 Task: Create a due date automation trigger when advanced on, 2 working days before a card is due add dates due in between 1 and 5 working days at 11:00 AM.
Action: Mouse moved to (1080, 315)
Screenshot: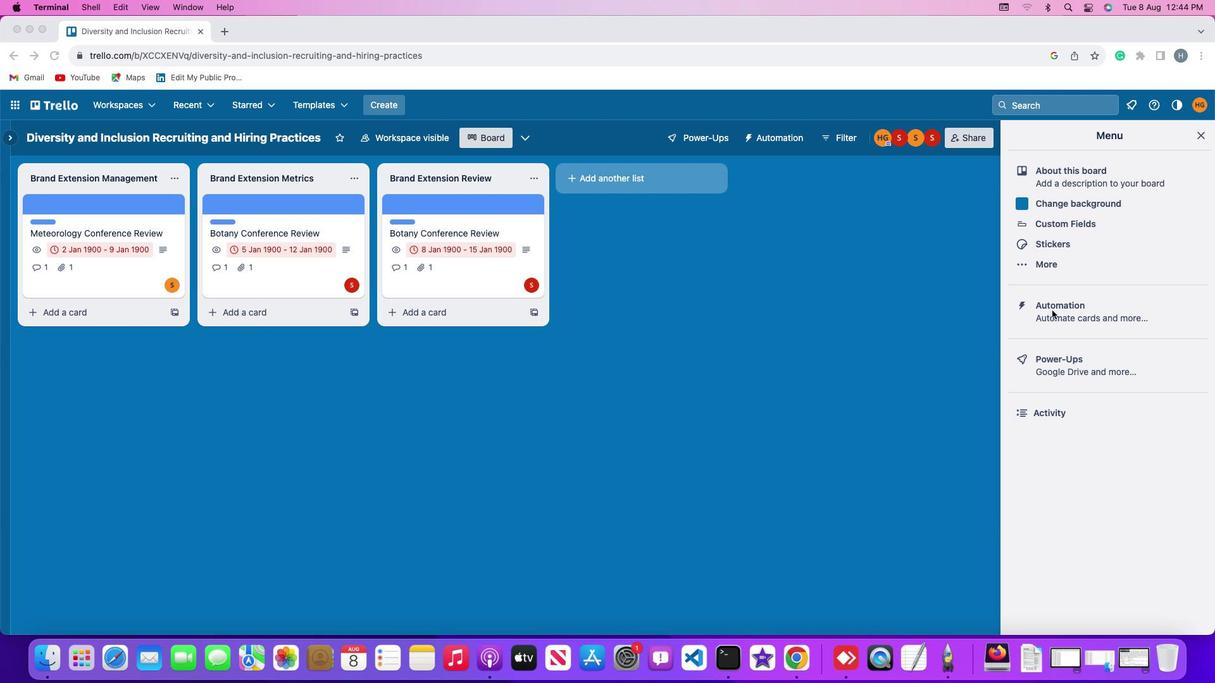 
Action: Mouse pressed left at (1080, 315)
Screenshot: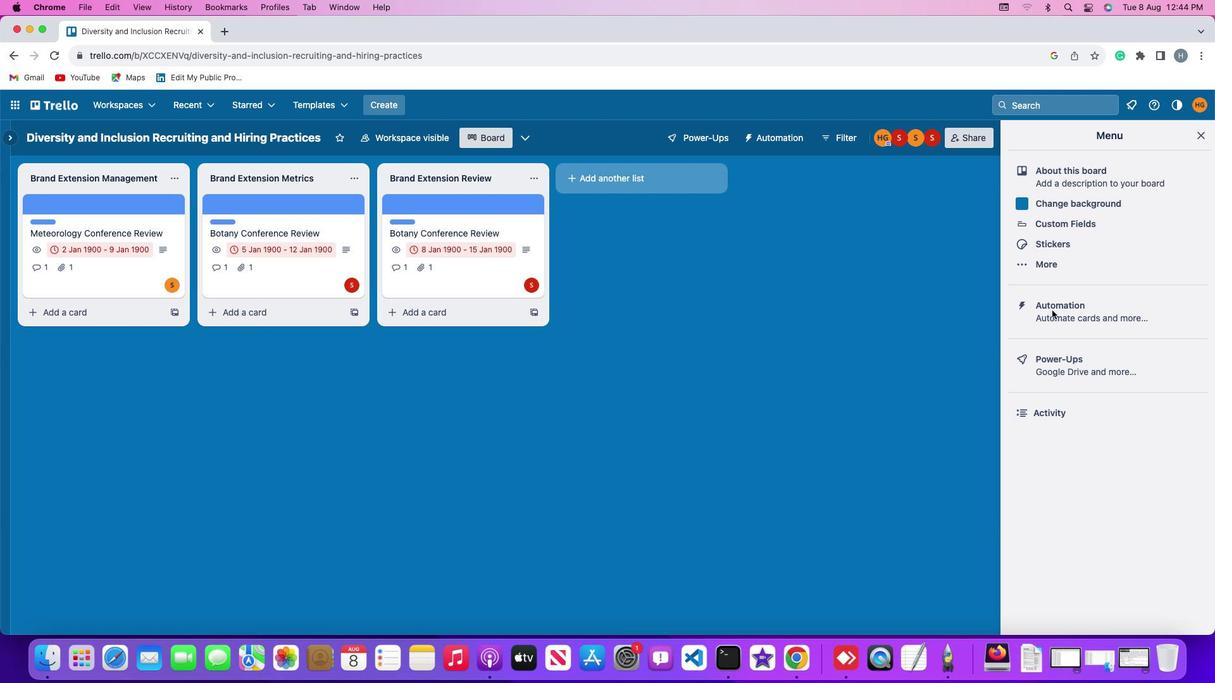 
Action: Mouse pressed left at (1080, 315)
Screenshot: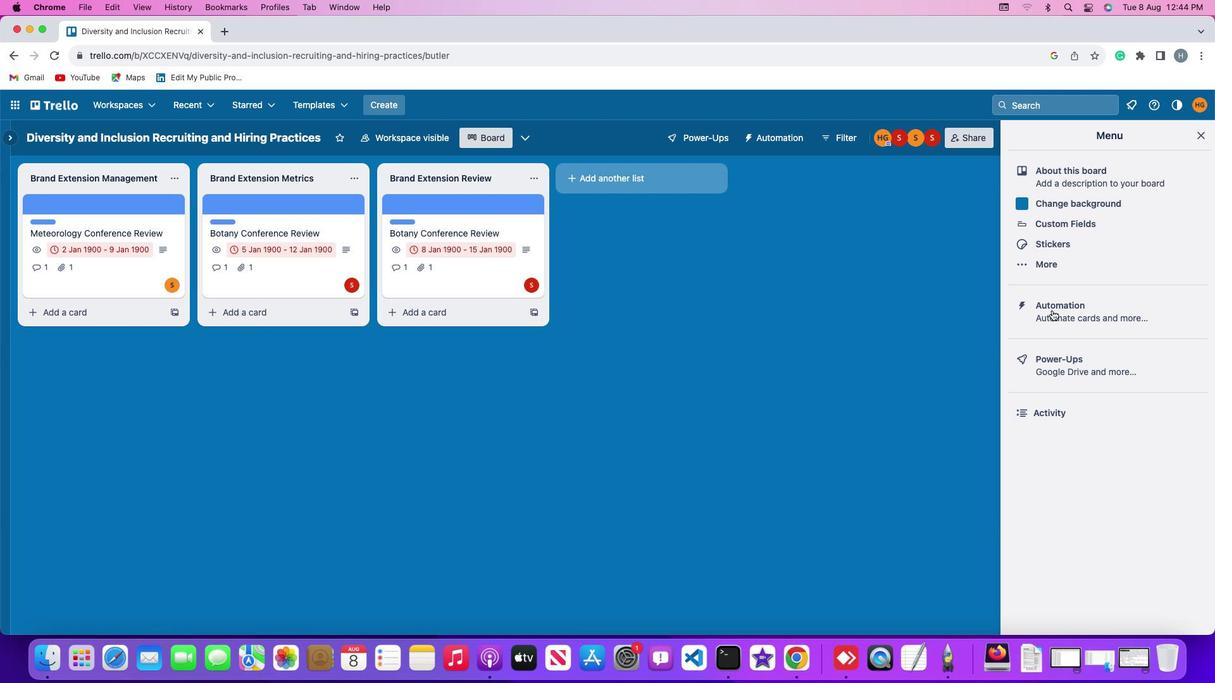 
Action: Mouse moved to (100, 303)
Screenshot: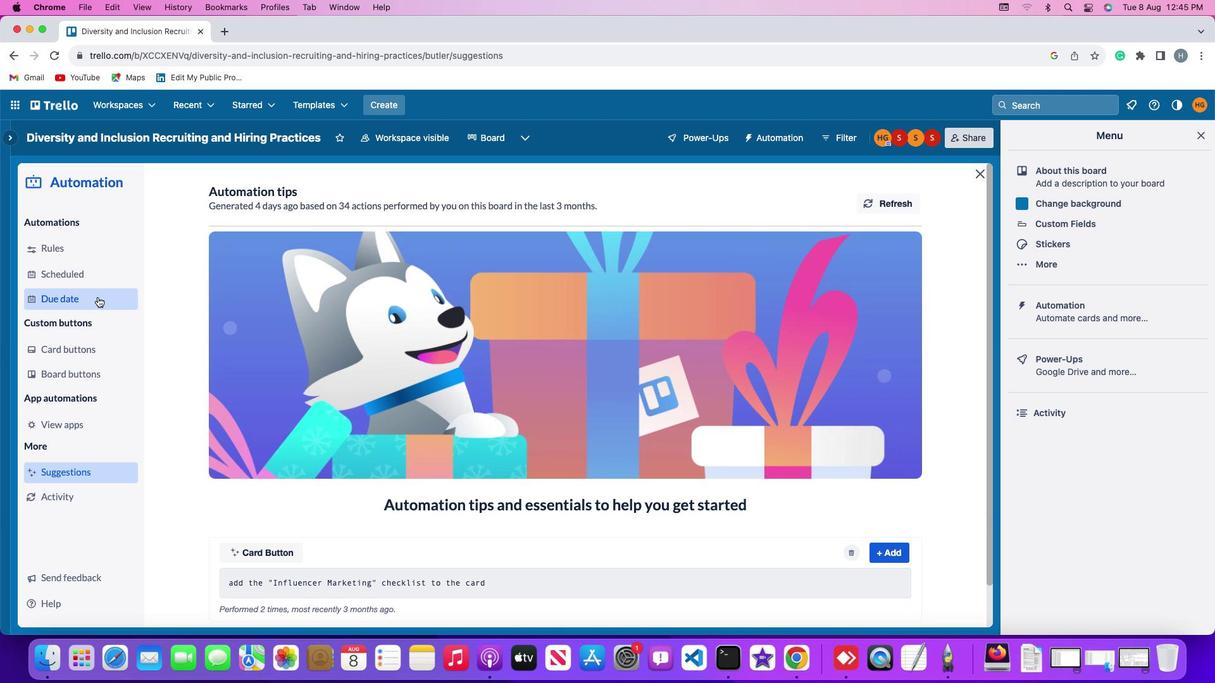 
Action: Mouse pressed left at (100, 303)
Screenshot: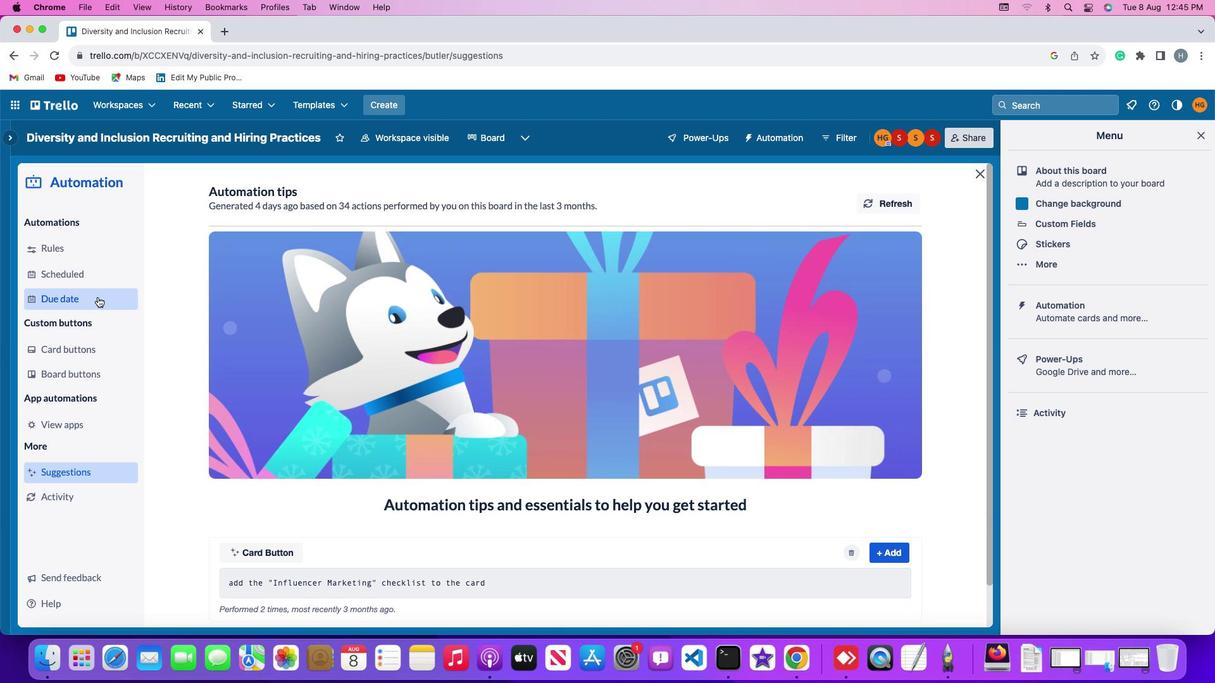 
Action: Mouse moved to (874, 205)
Screenshot: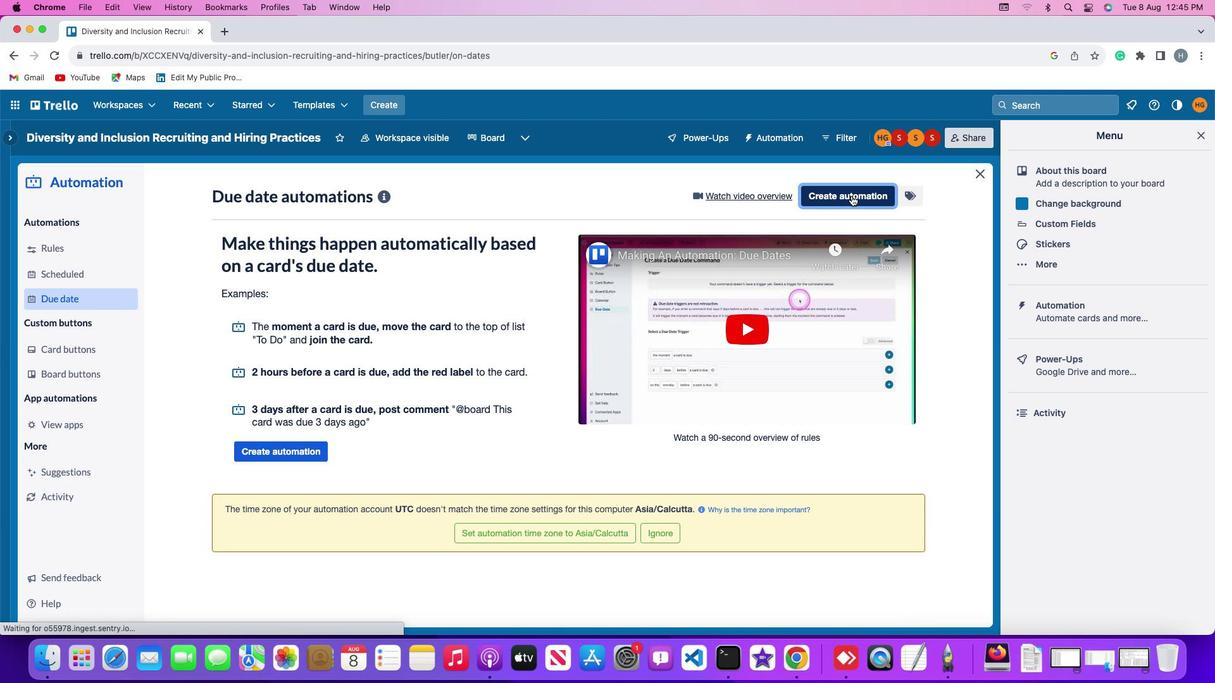 
Action: Mouse pressed left at (874, 205)
Screenshot: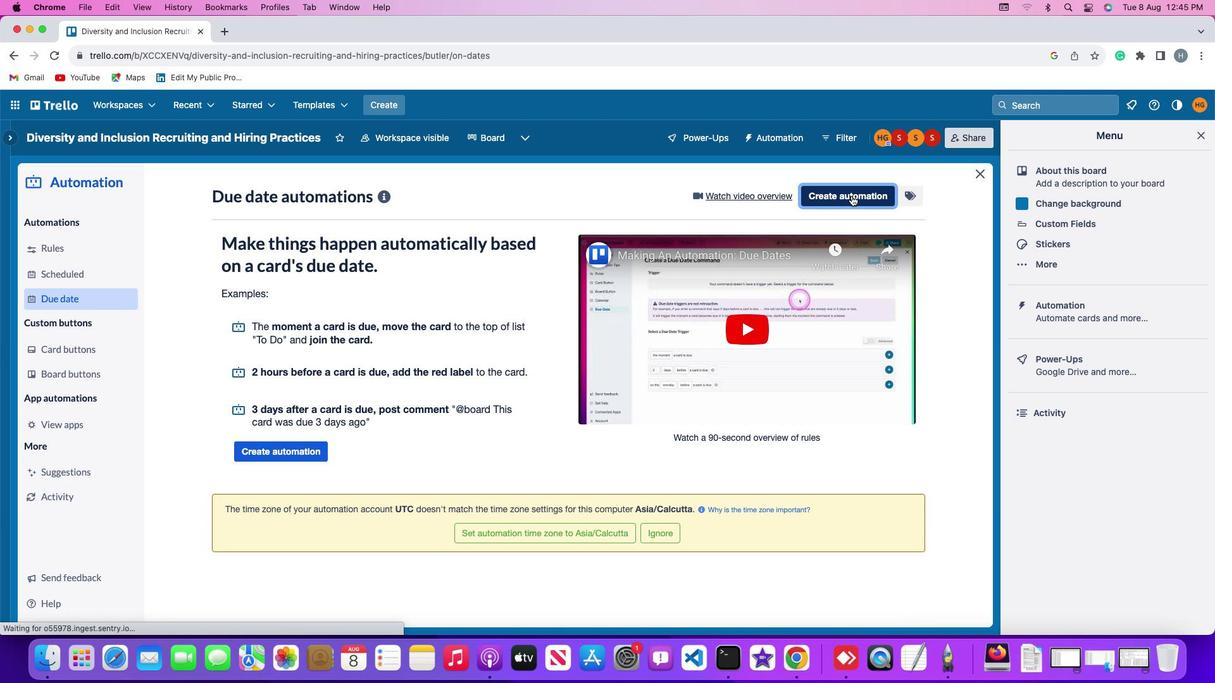 
Action: Mouse moved to (308, 321)
Screenshot: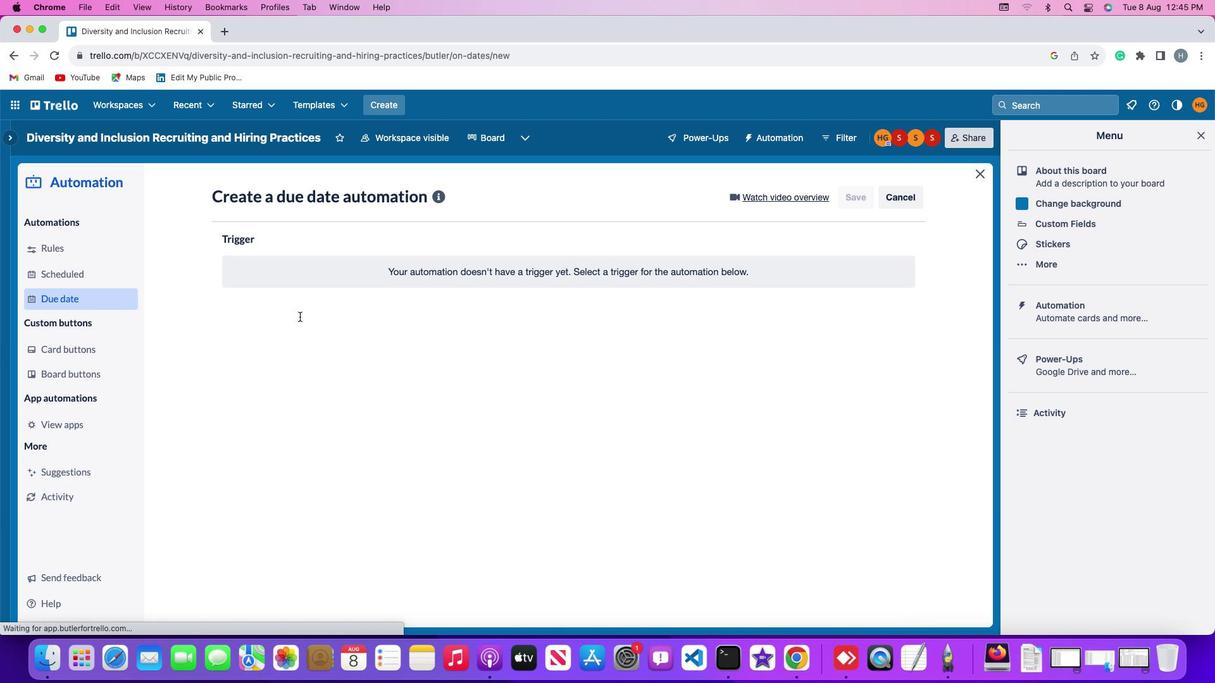 
Action: Mouse pressed left at (308, 321)
Screenshot: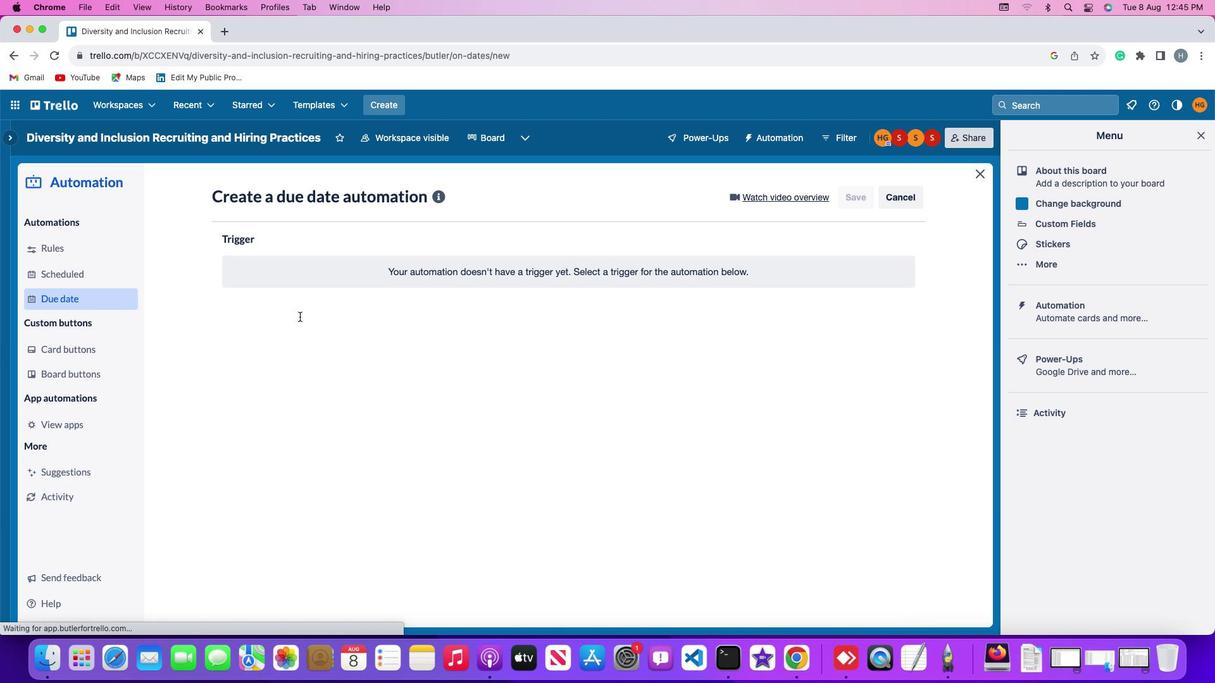 
Action: Mouse moved to (254, 504)
Screenshot: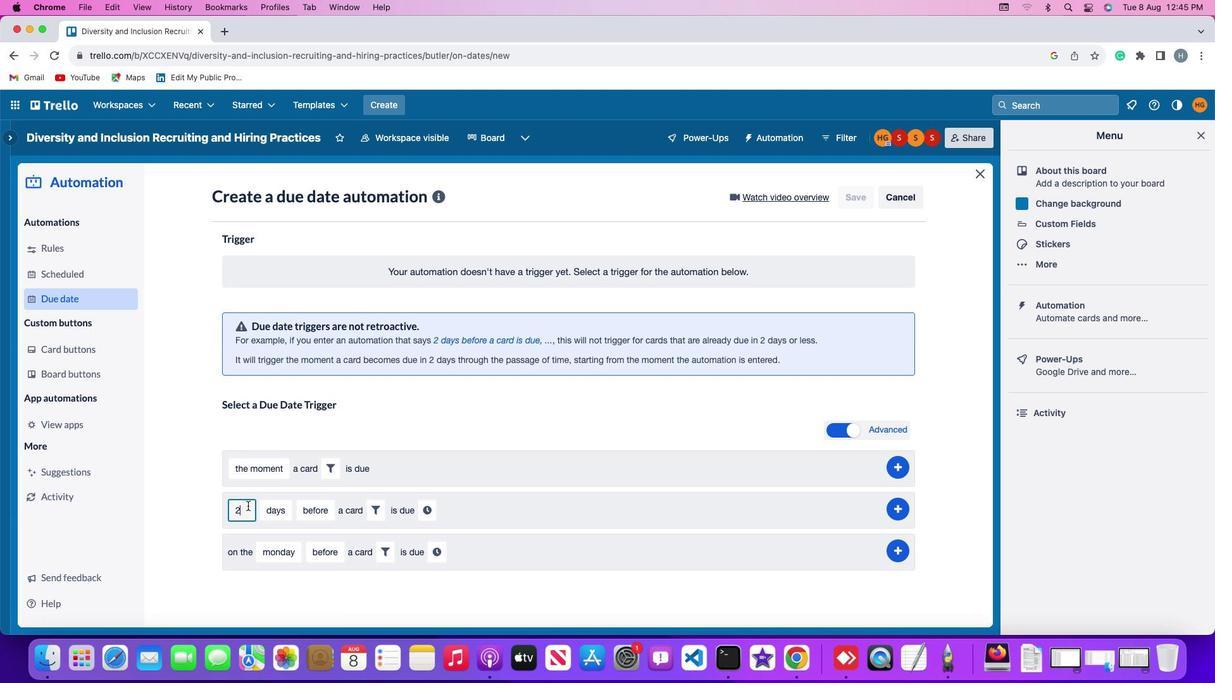
Action: Mouse pressed left at (254, 504)
Screenshot: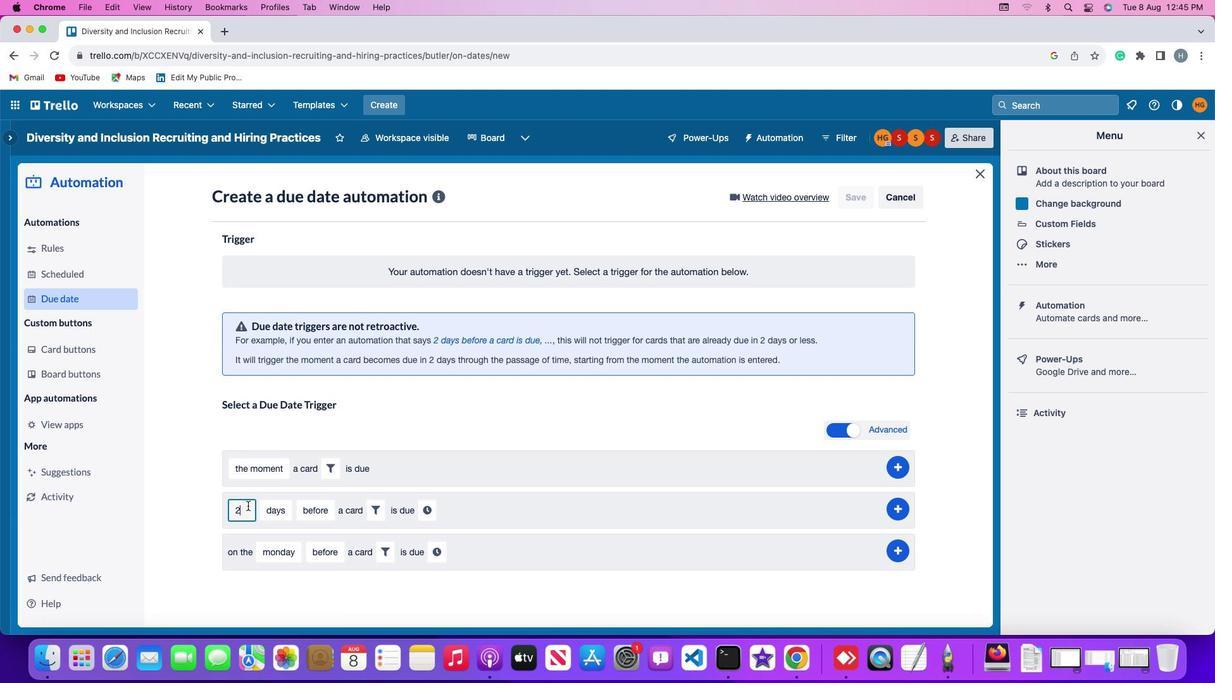 
Action: Mouse moved to (255, 503)
Screenshot: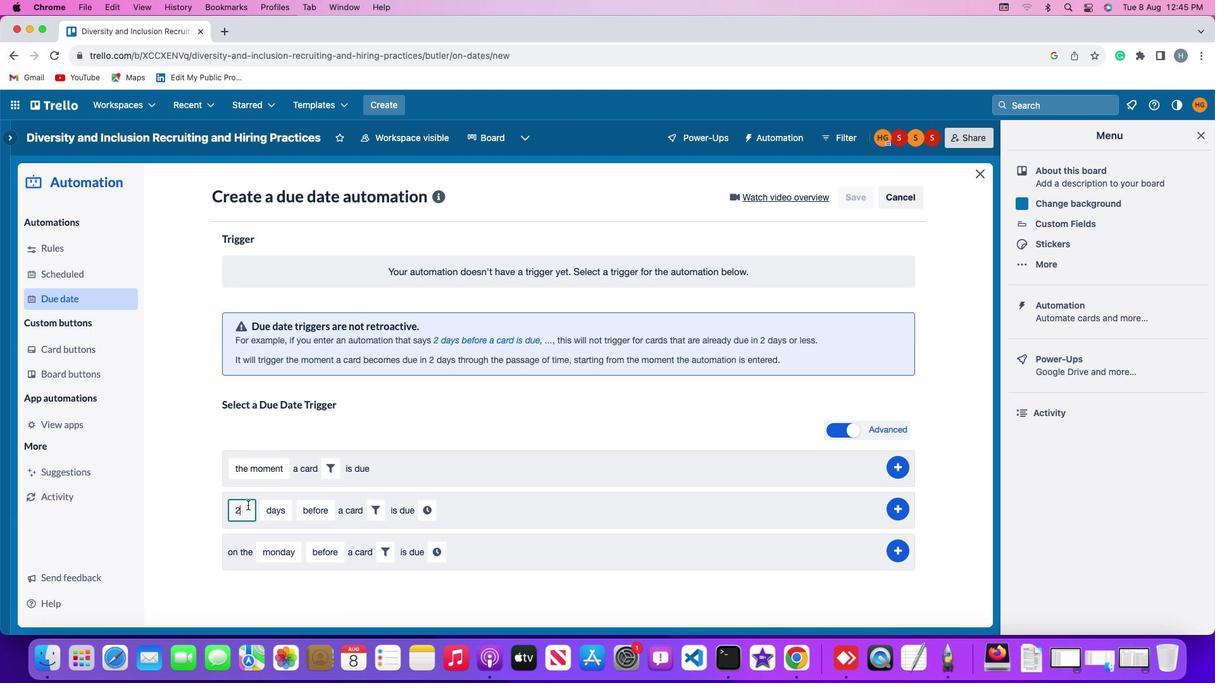 
Action: Key pressed Key.backspace'2'
Screenshot: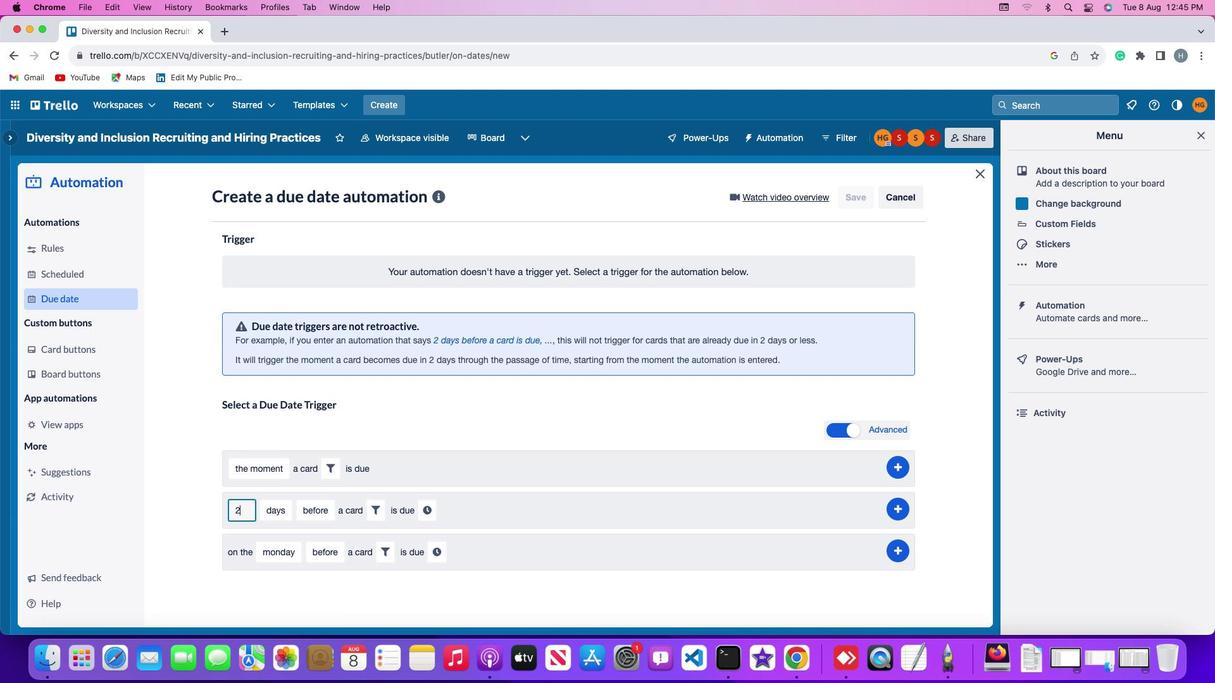 
Action: Mouse moved to (276, 509)
Screenshot: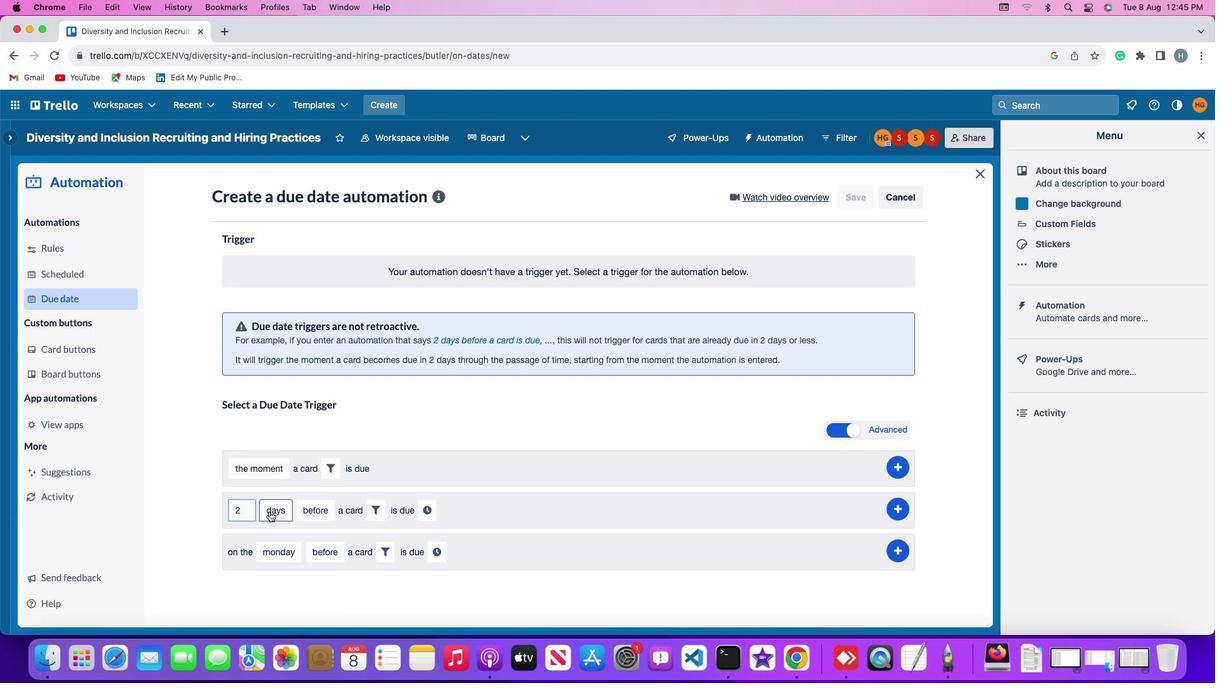
Action: Mouse pressed left at (276, 509)
Screenshot: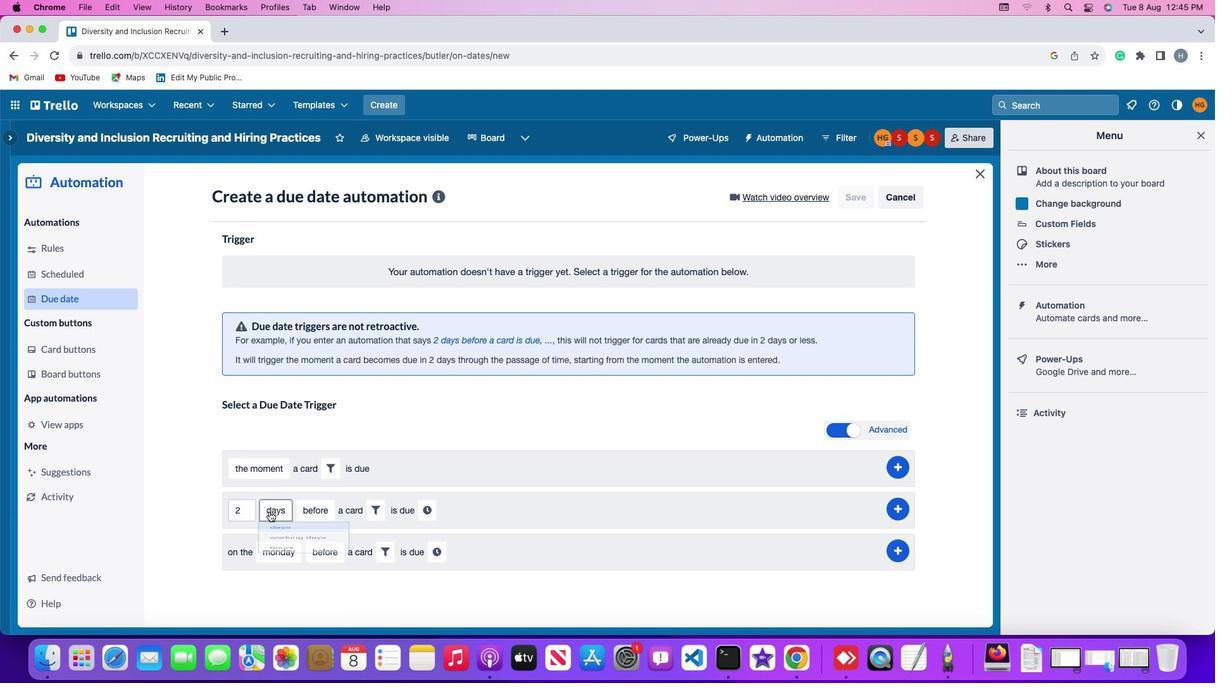 
Action: Mouse moved to (298, 559)
Screenshot: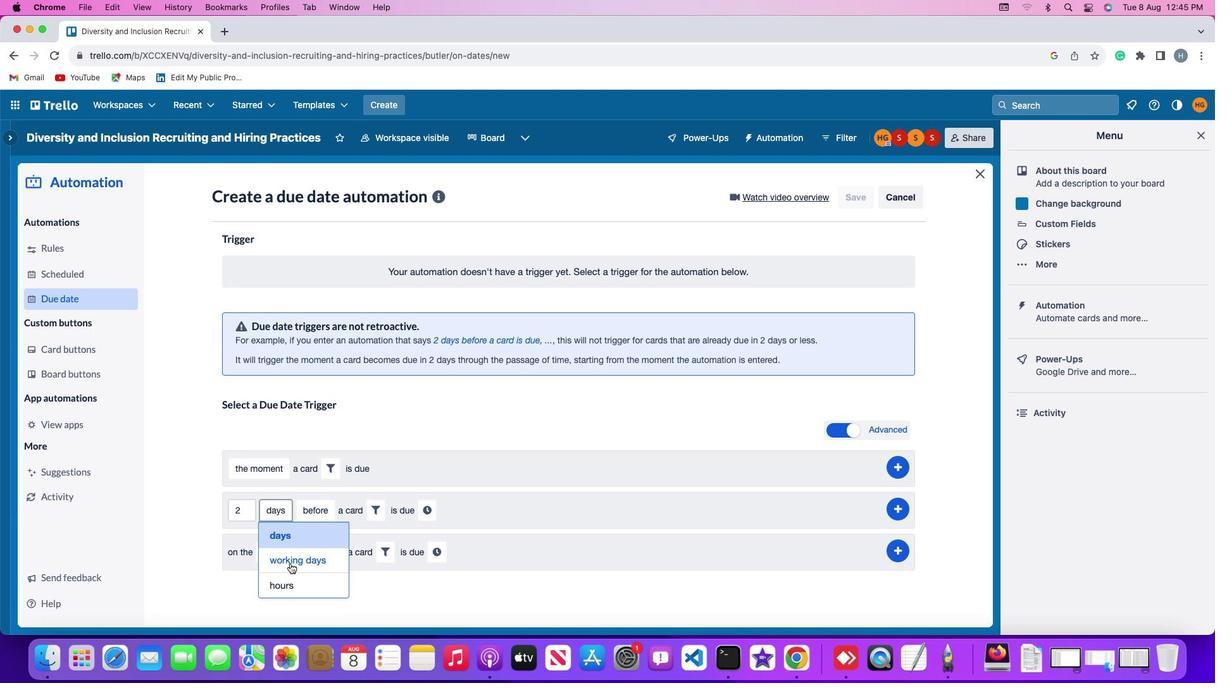 
Action: Mouse pressed left at (298, 559)
Screenshot: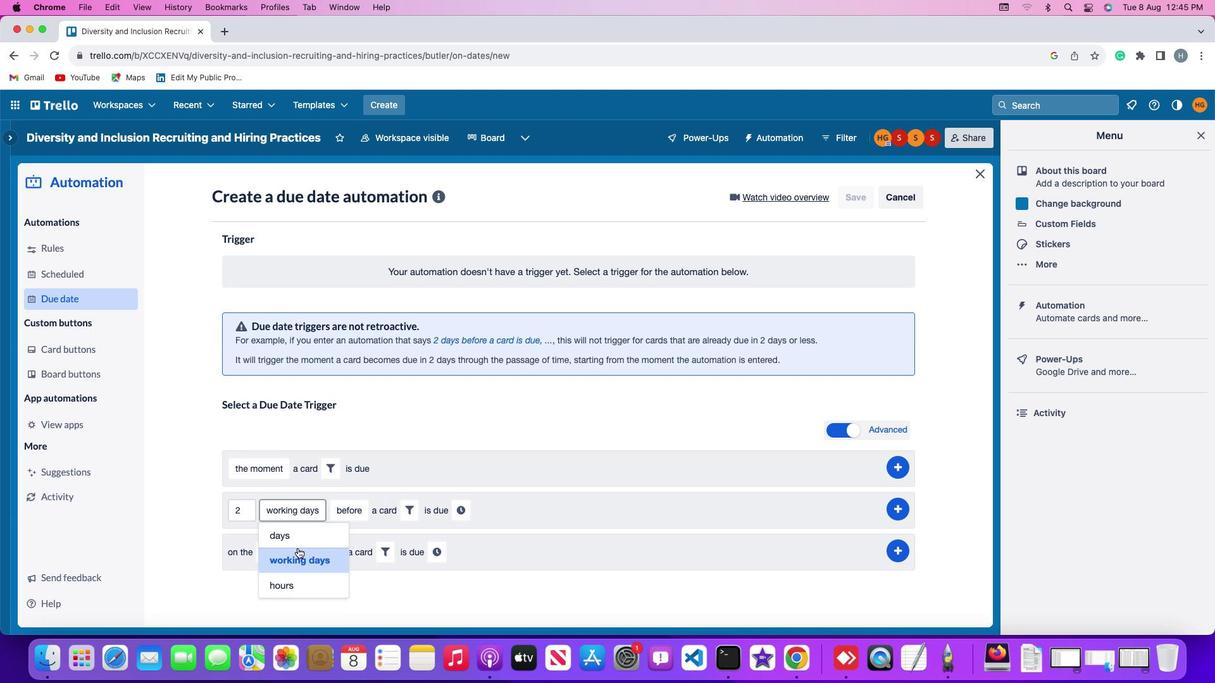 
Action: Mouse moved to (352, 509)
Screenshot: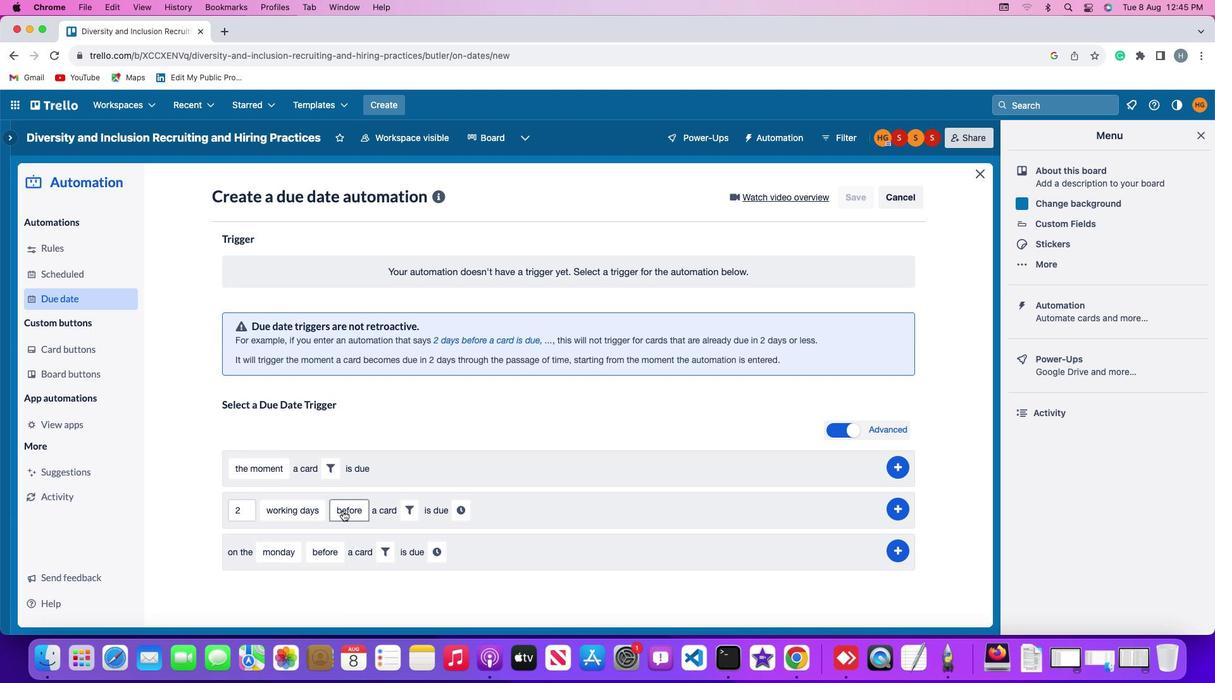 
Action: Mouse pressed left at (352, 509)
Screenshot: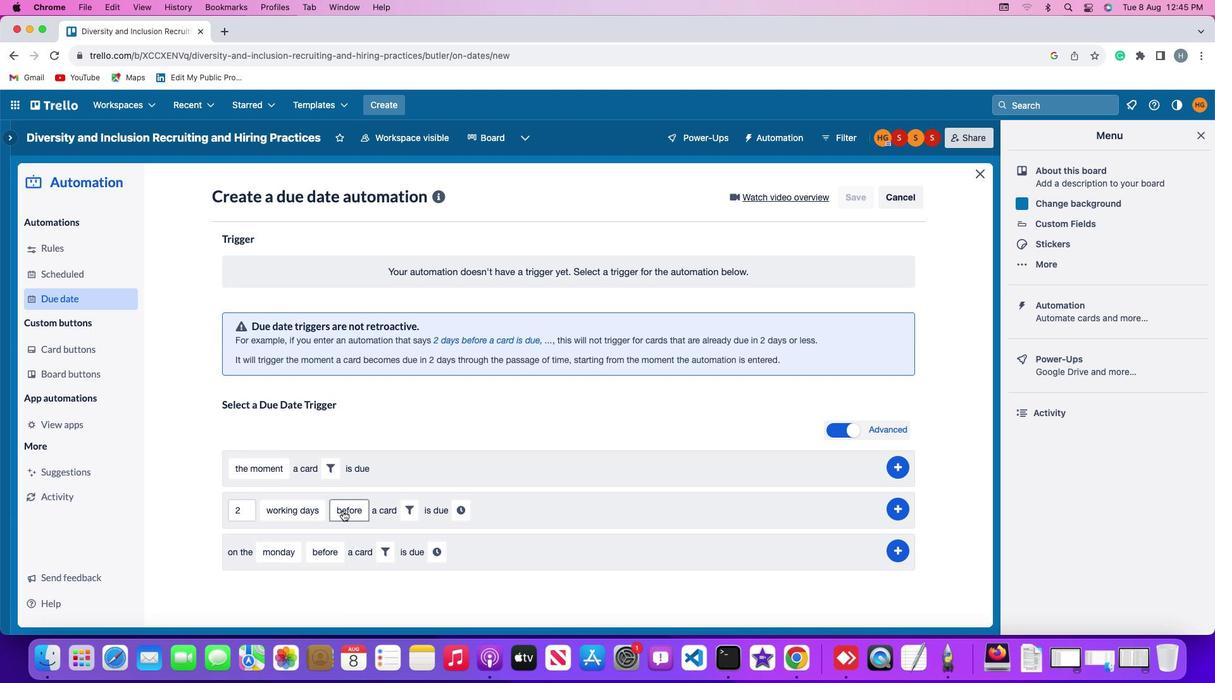 
Action: Mouse moved to (366, 532)
Screenshot: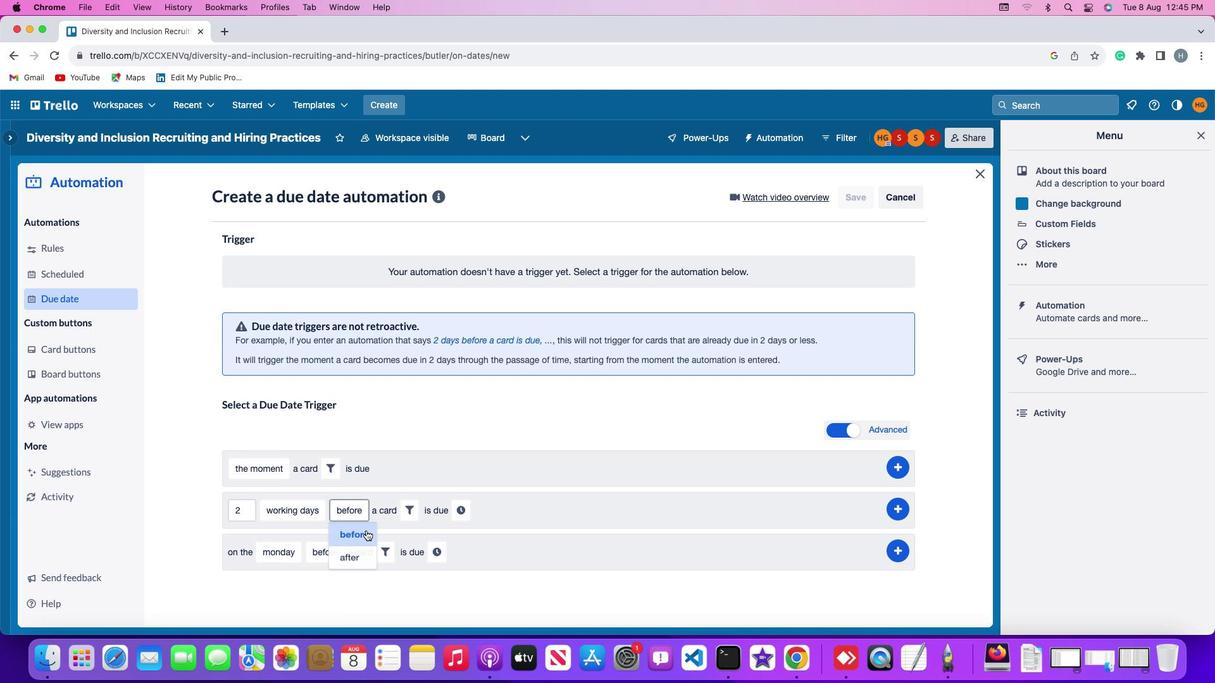 
Action: Mouse pressed left at (366, 532)
Screenshot: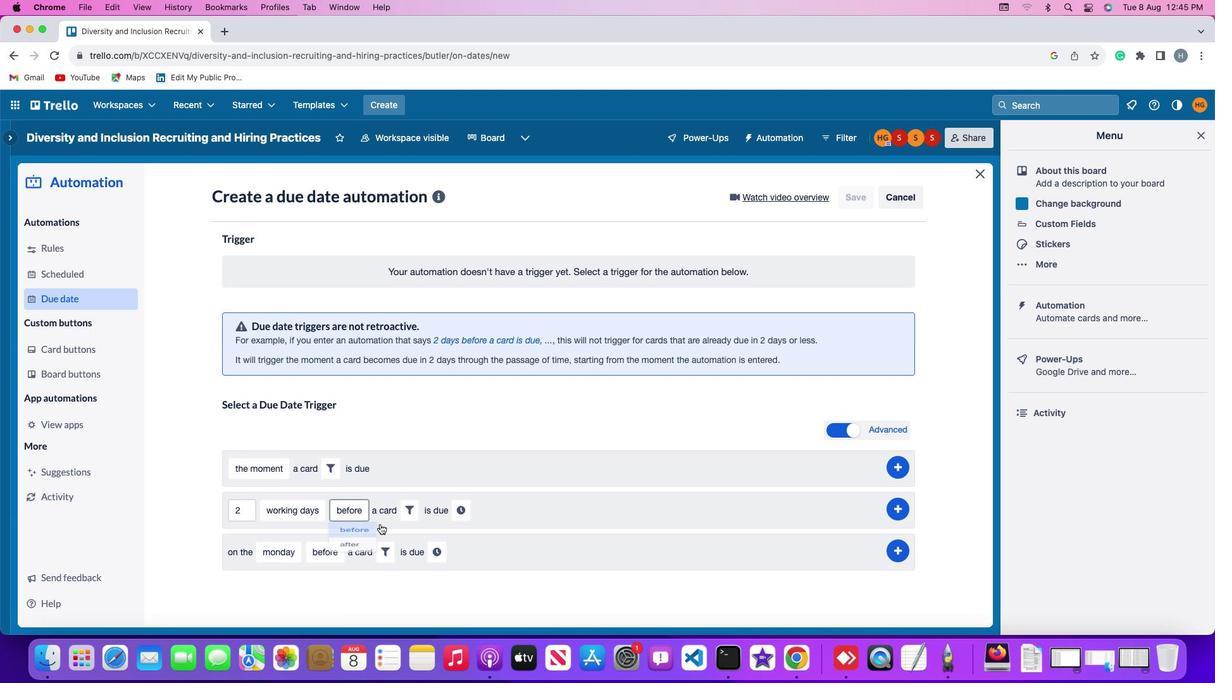 
Action: Mouse moved to (428, 509)
Screenshot: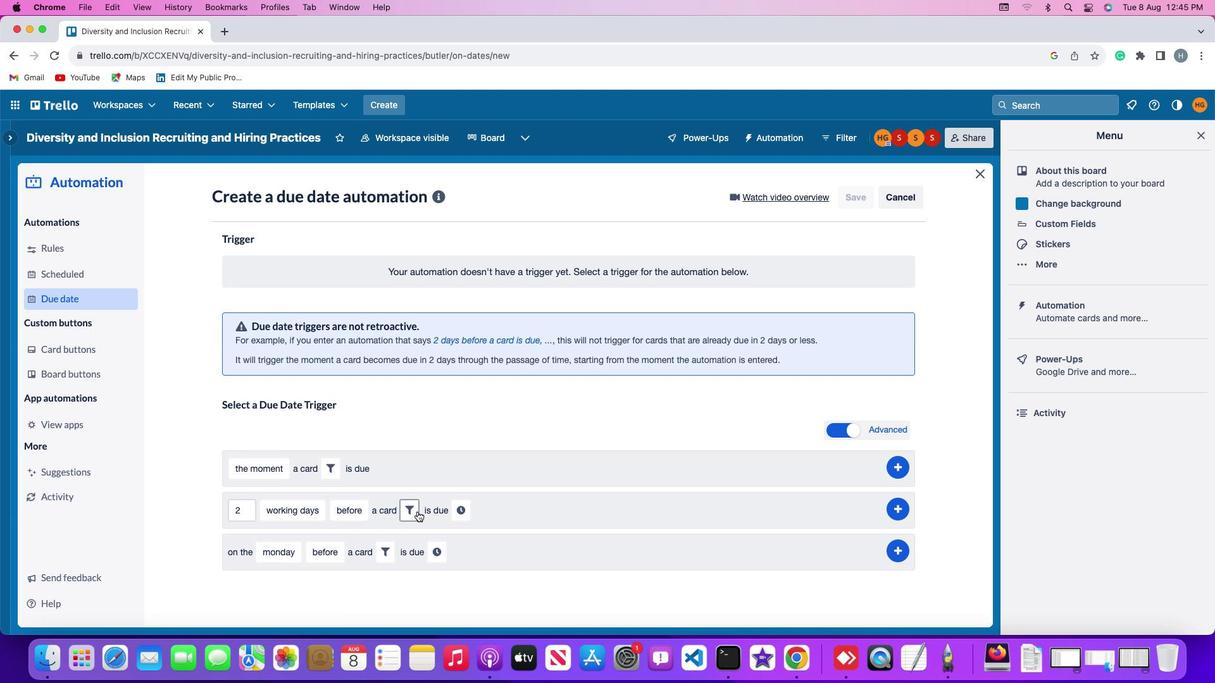 
Action: Mouse pressed left at (428, 509)
Screenshot: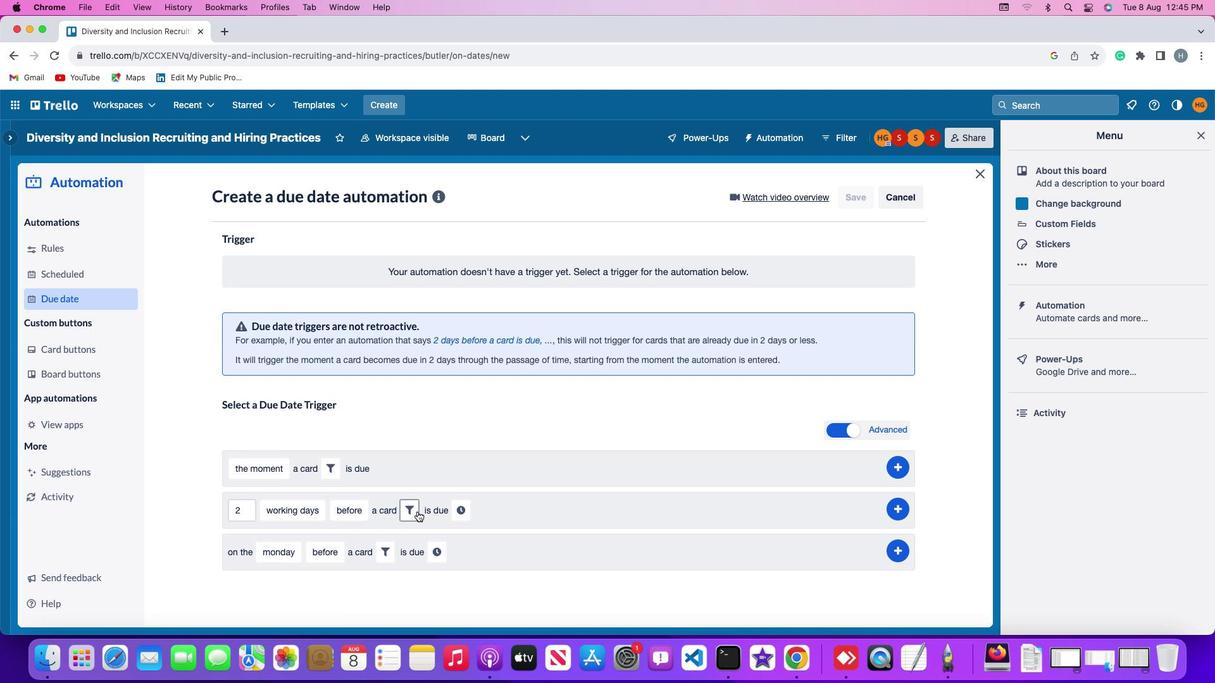 
Action: Mouse moved to (488, 546)
Screenshot: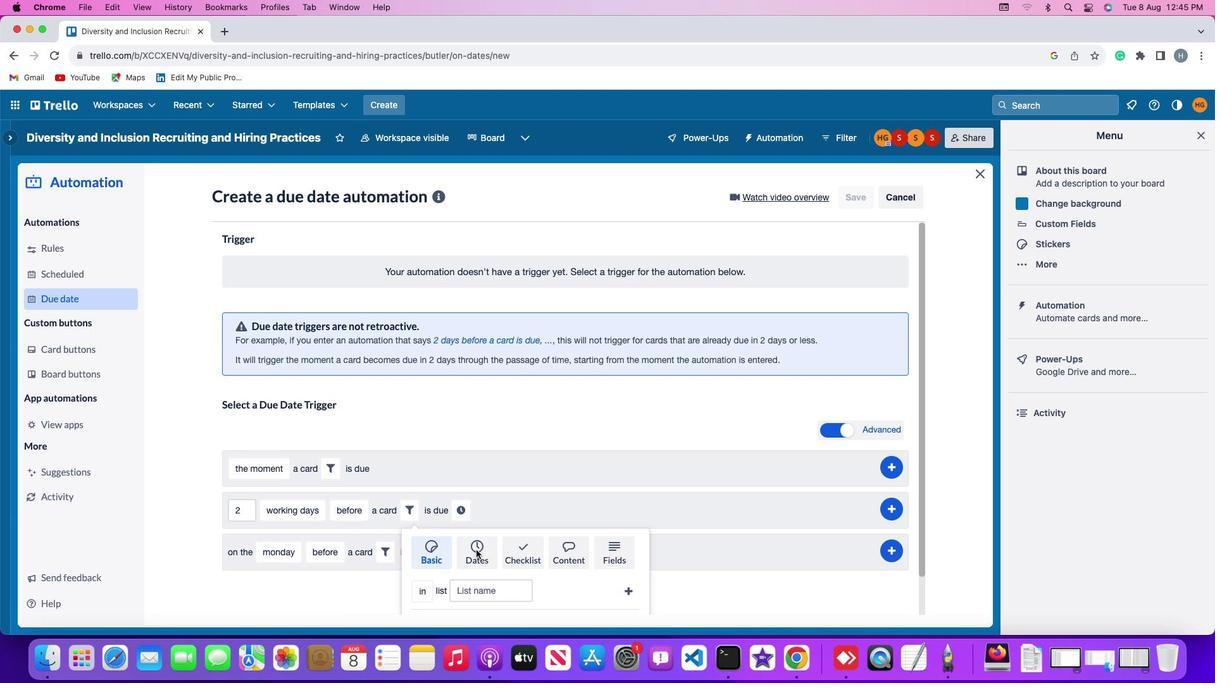 
Action: Mouse pressed left at (488, 546)
Screenshot: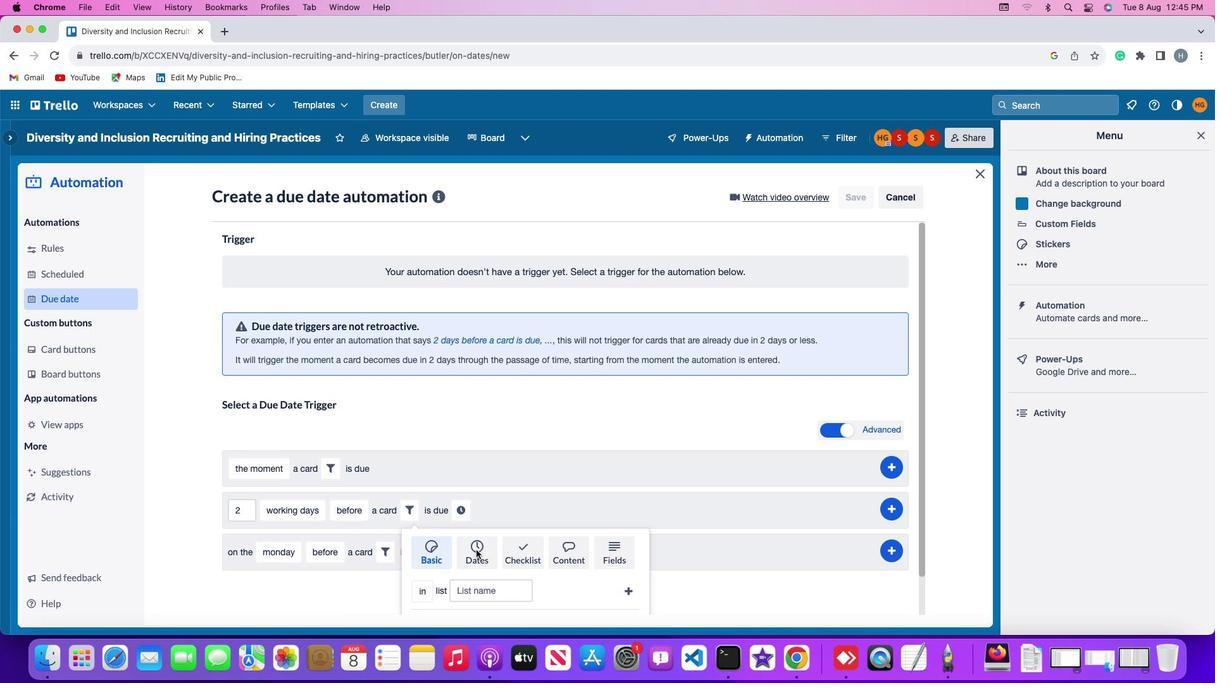 
Action: Mouse moved to (364, 571)
Screenshot: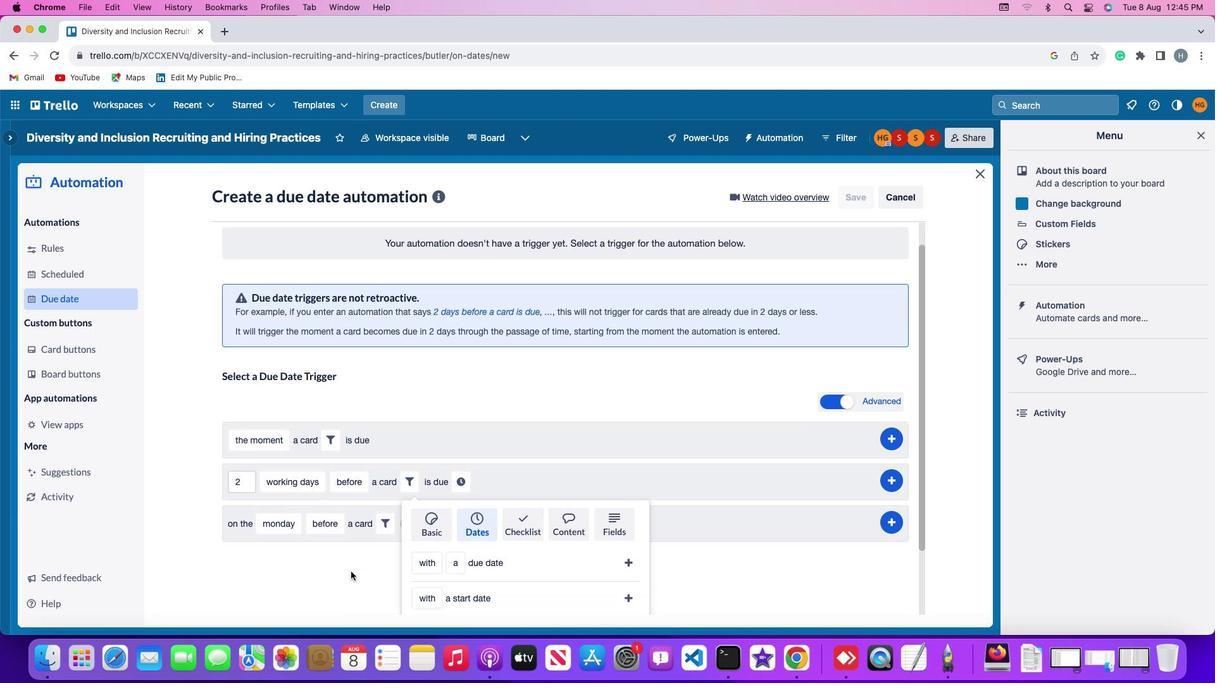 
Action: Mouse scrolled (364, 571) with delta (0, 16)
Screenshot: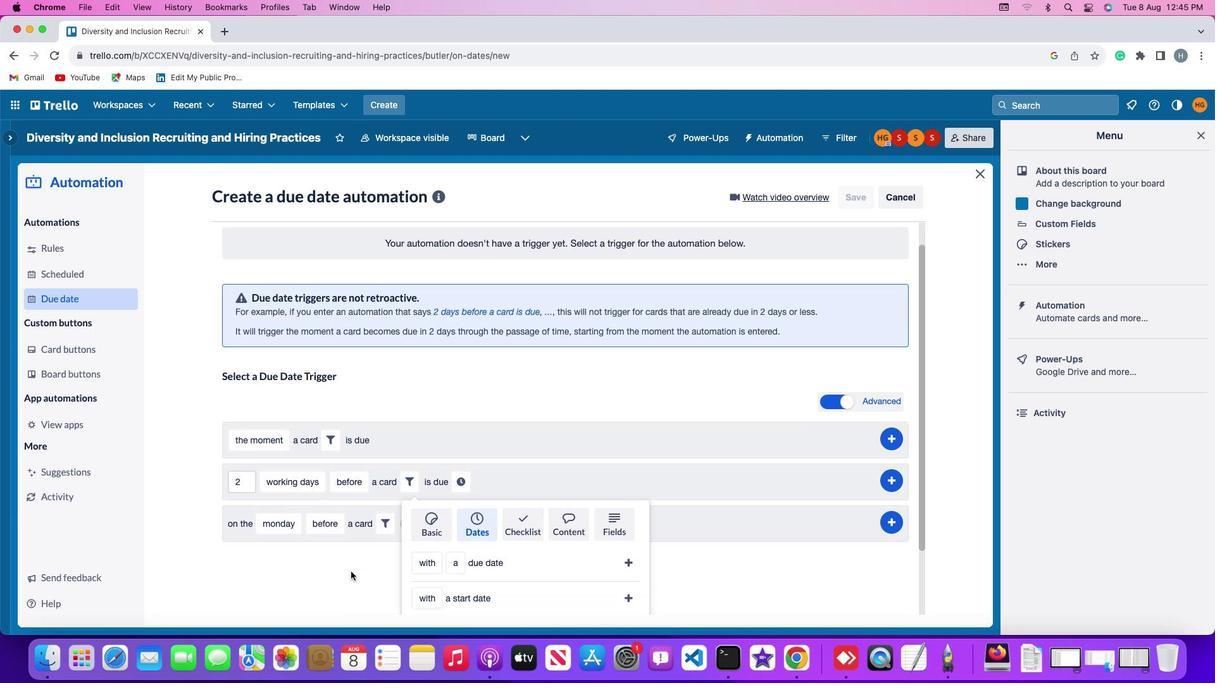 
Action: Mouse moved to (362, 568)
Screenshot: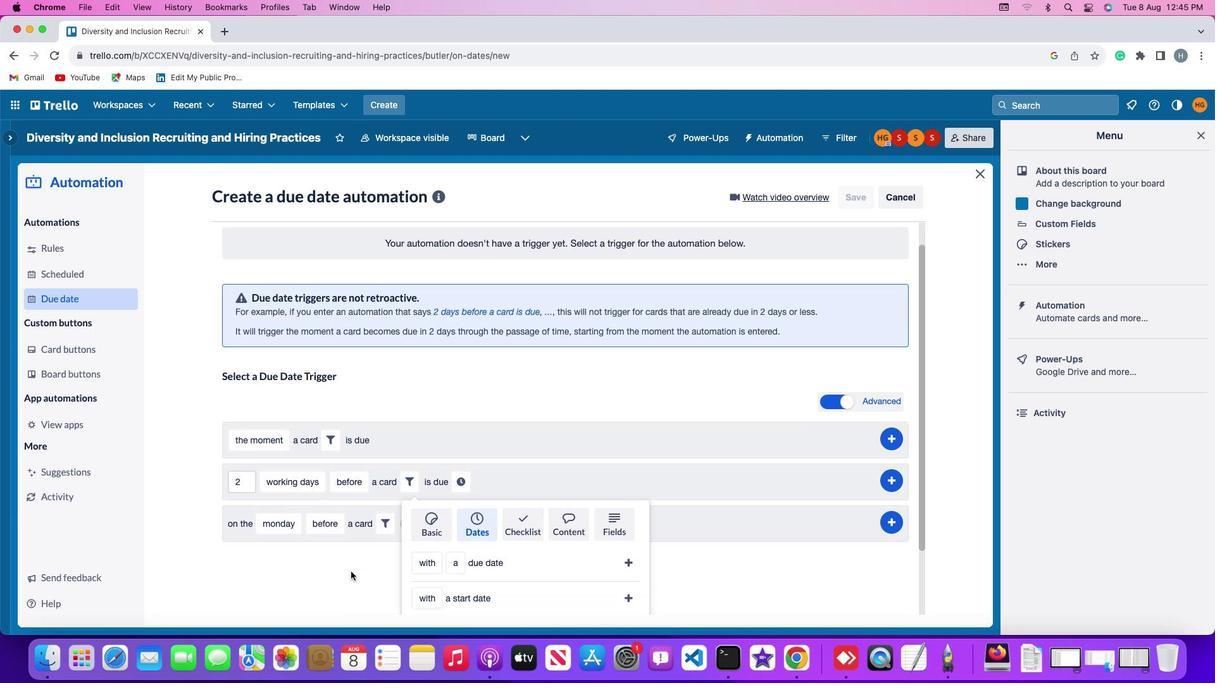
Action: Mouse scrolled (362, 568) with delta (0, 16)
Screenshot: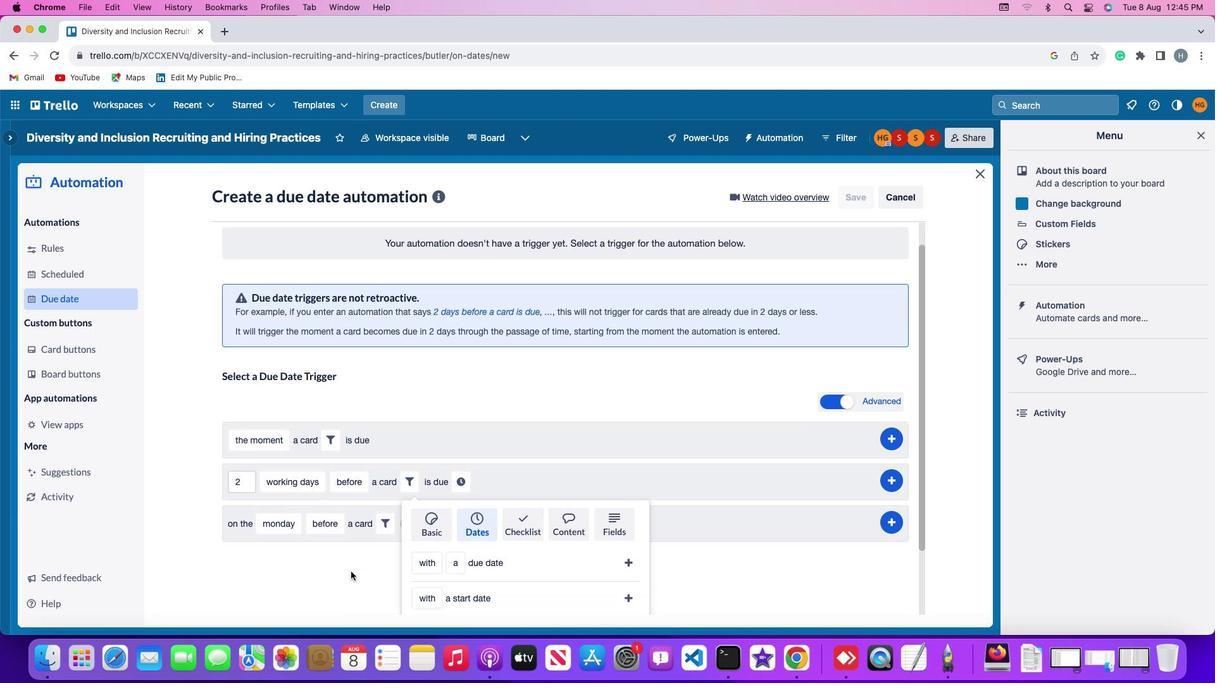 
Action: Mouse moved to (360, 566)
Screenshot: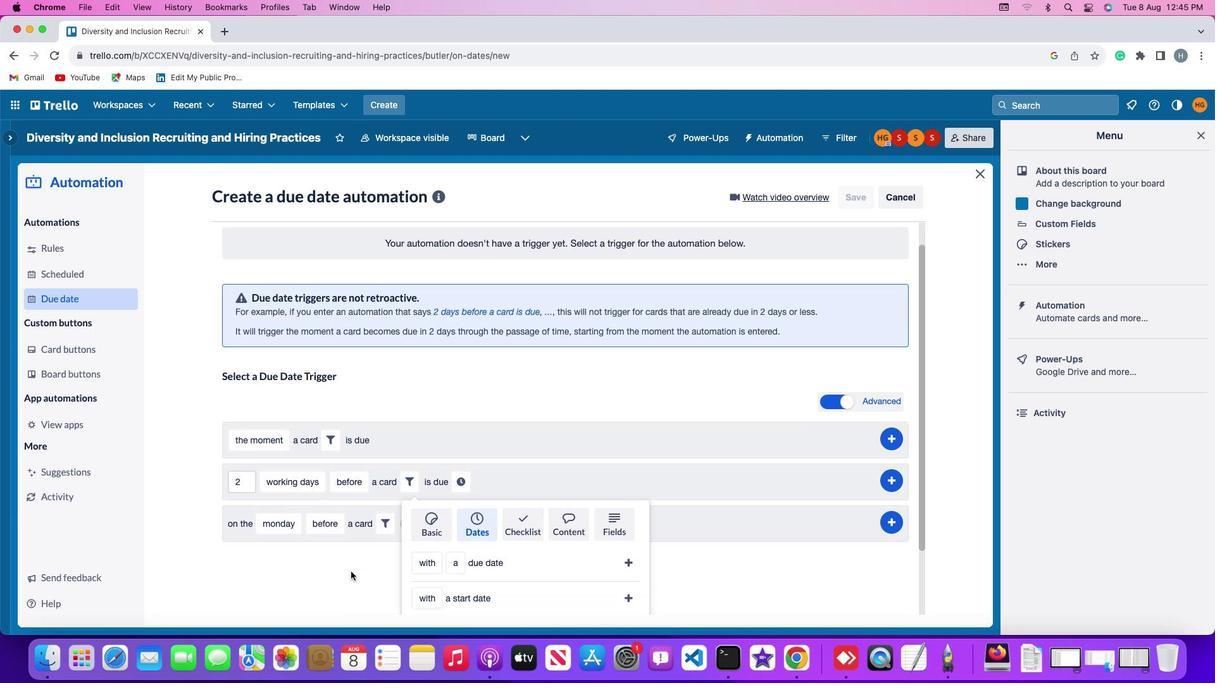 
Action: Mouse scrolled (360, 566) with delta (0, 14)
Screenshot: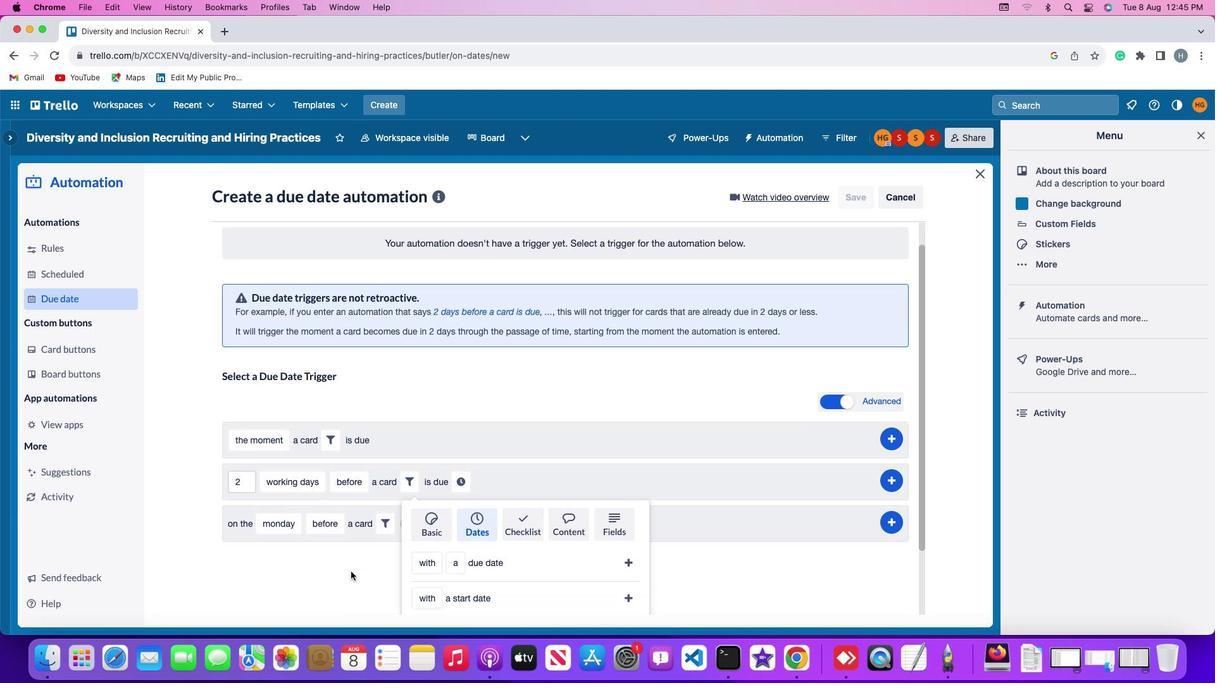 
Action: Mouse scrolled (360, 566) with delta (0, 13)
Screenshot: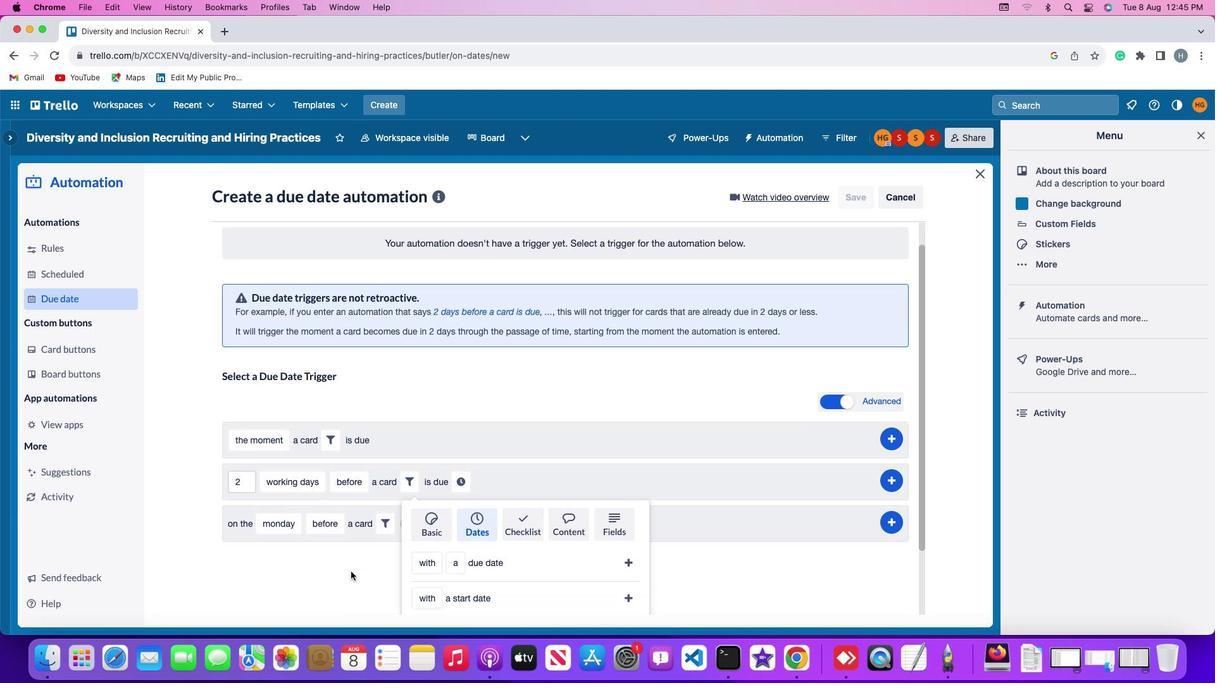 
Action: Mouse scrolled (360, 566) with delta (0, 13)
Screenshot: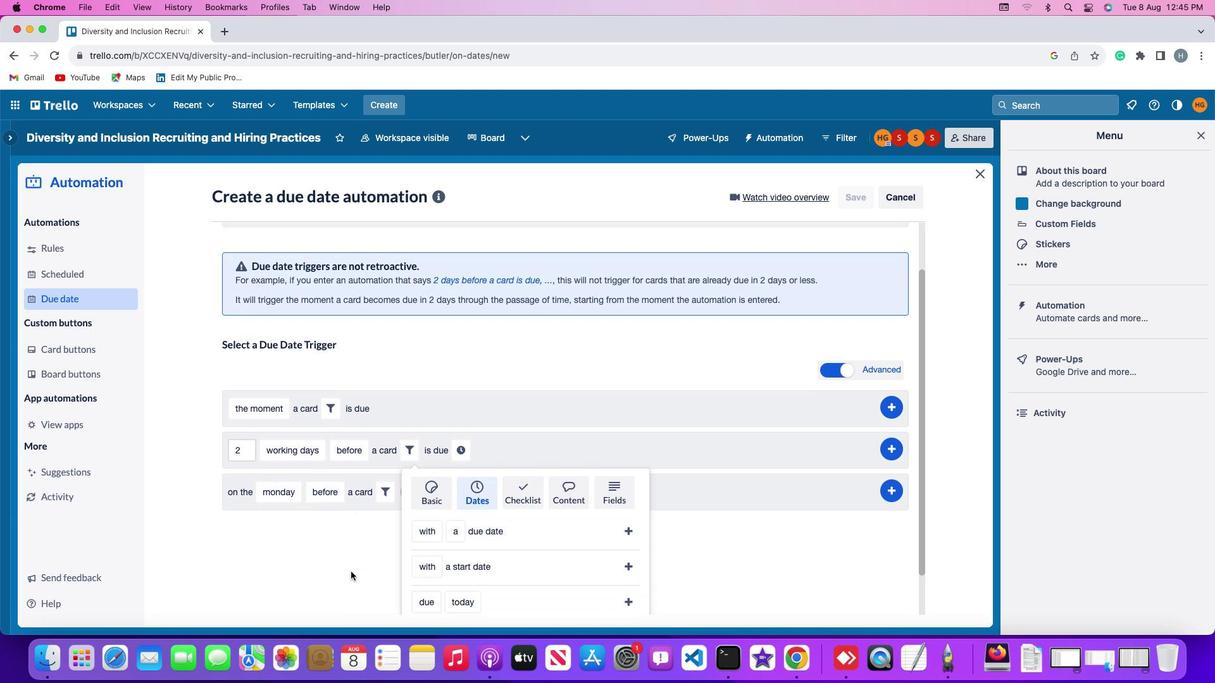
Action: Mouse scrolled (360, 566) with delta (0, 12)
Screenshot: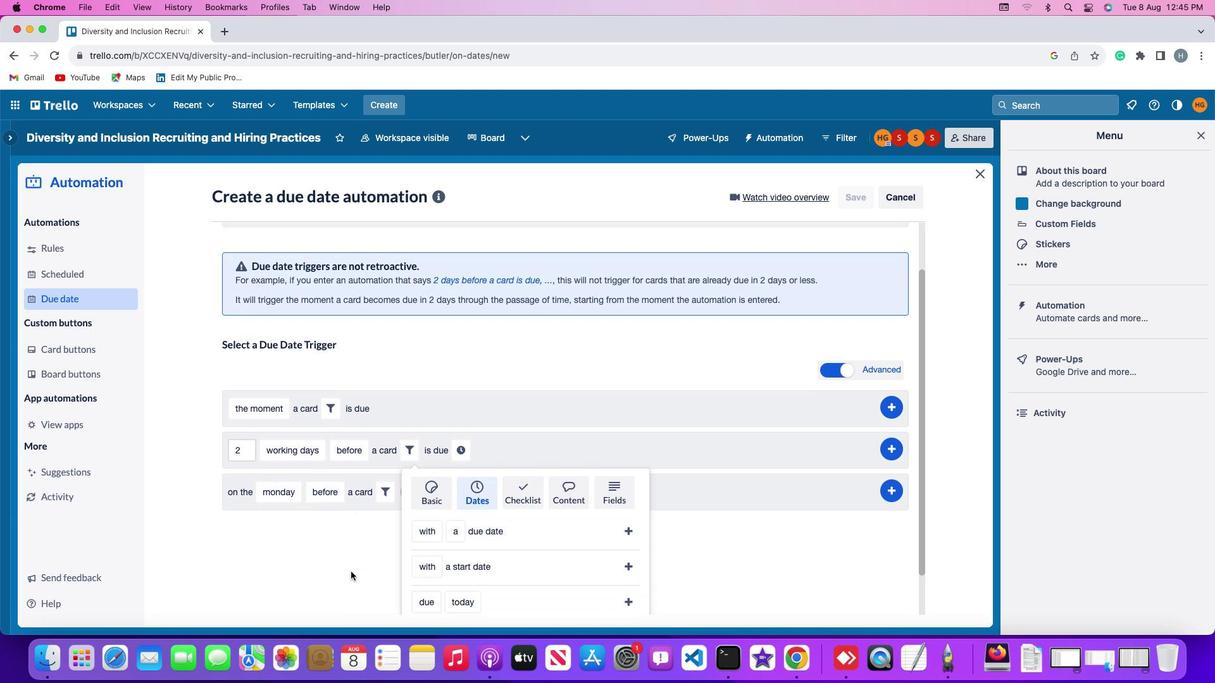 
Action: Mouse scrolled (360, 566) with delta (0, 12)
Screenshot: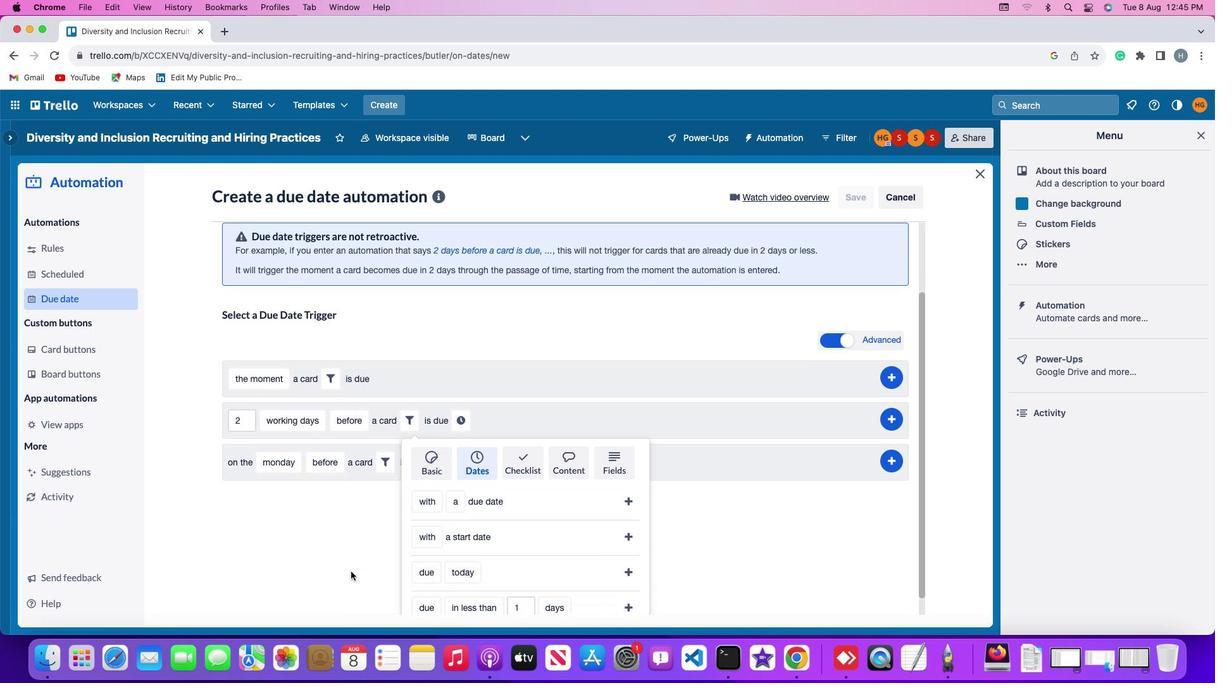
Action: Mouse scrolled (360, 566) with delta (0, 16)
Screenshot: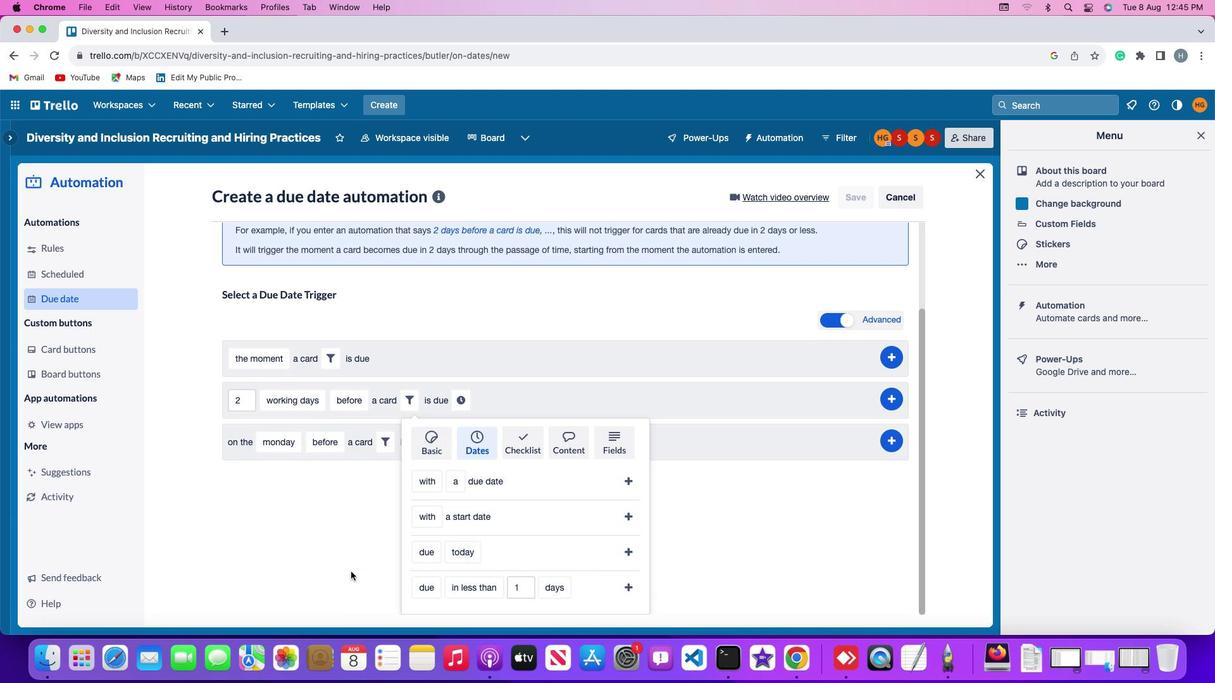 
Action: Mouse scrolled (360, 566) with delta (0, 16)
Screenshot: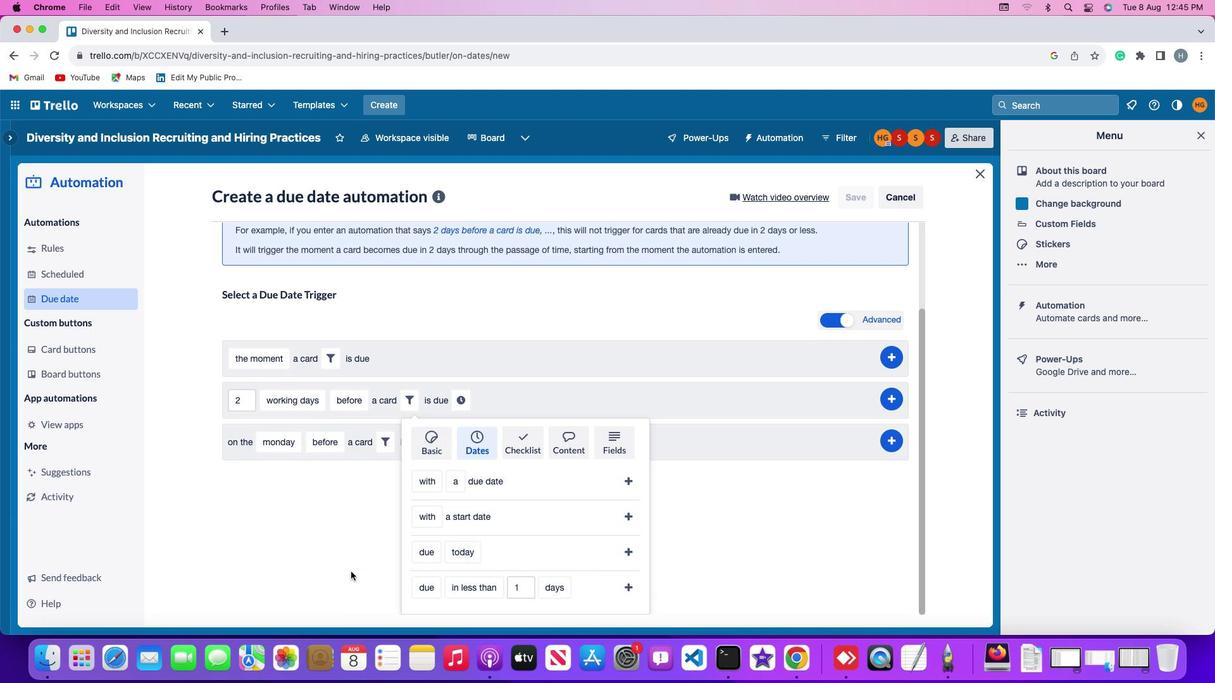 
Action: Mouse scrolled (360, 566) with delta (0, 15)
Screenshot: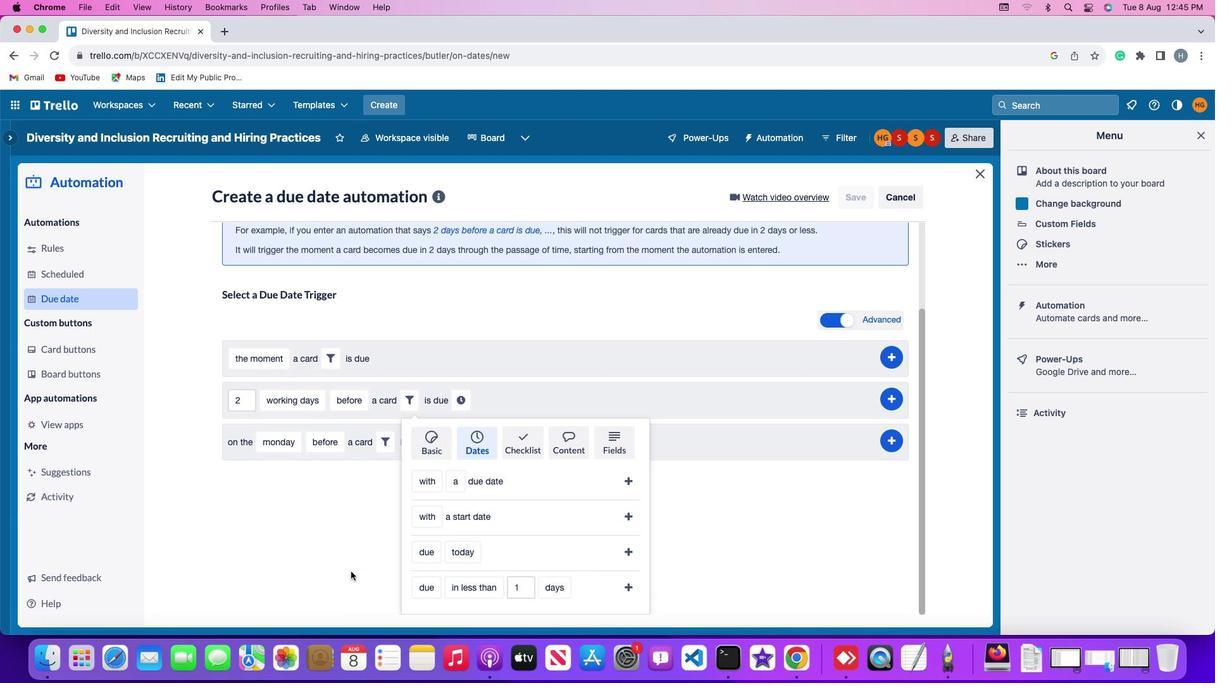 
Action: Mouse scrolled (360, 566) with delta (0, 13)
Screenshot: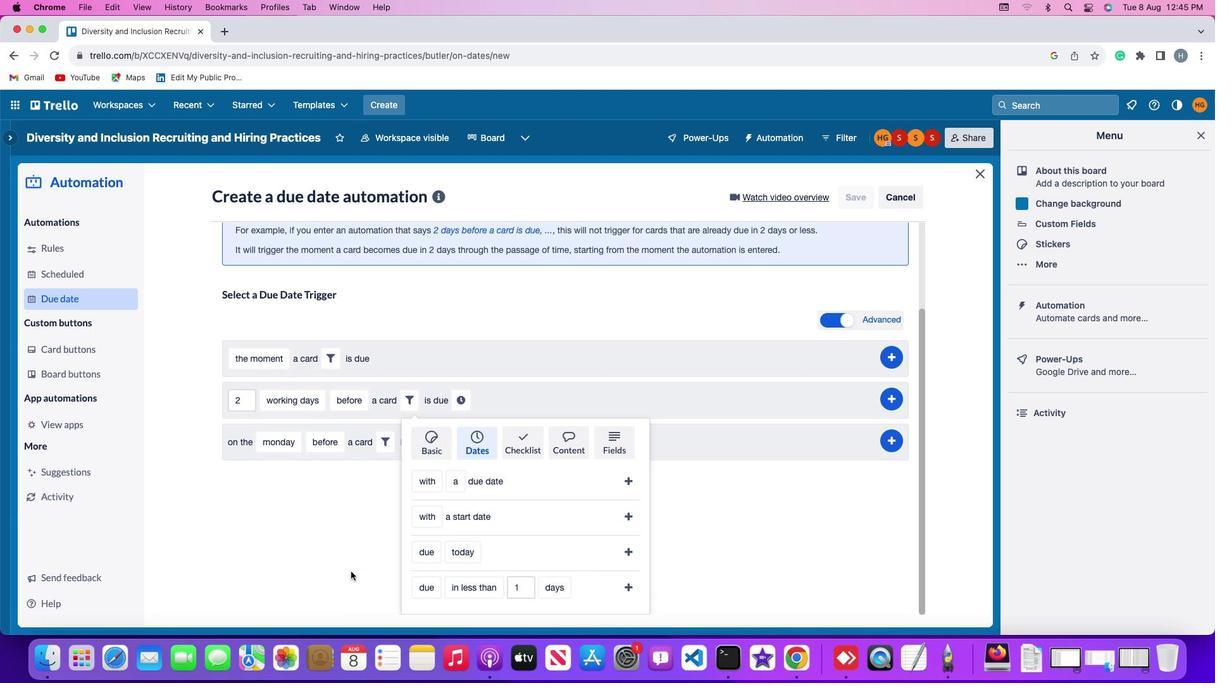 
Action: Mouse moved to (447, 590)
Screenshot: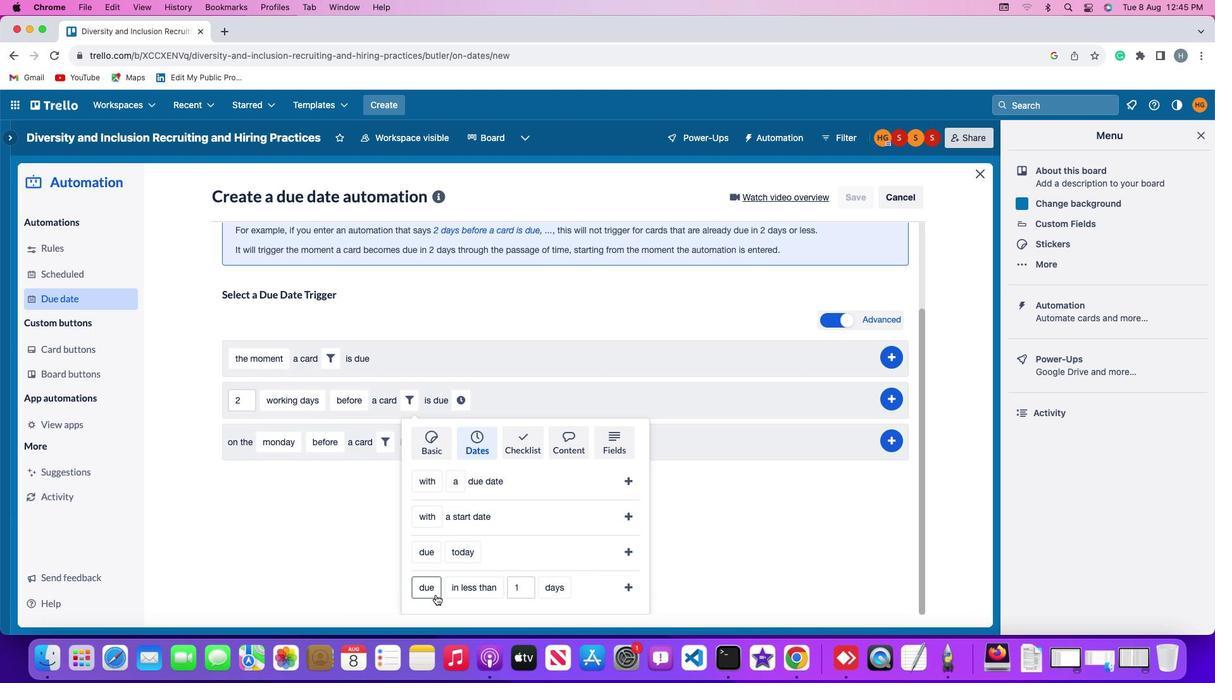 
Action: Mouse pressed left at (447, 590)
Screenshot: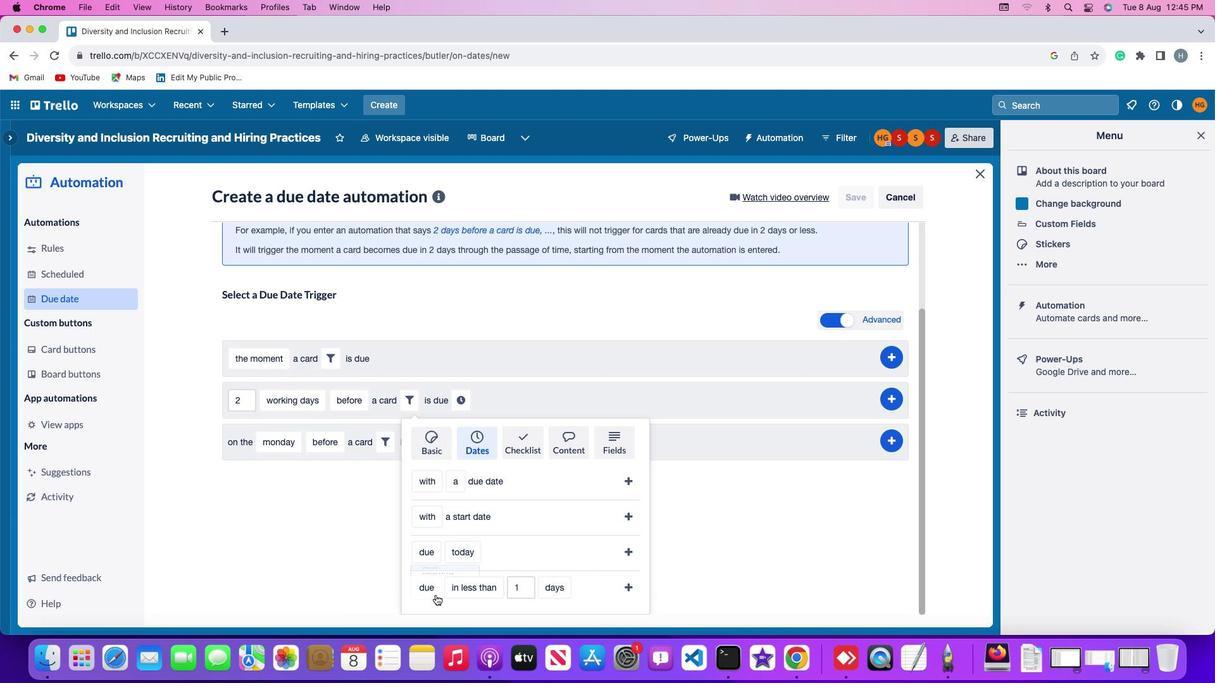 
Action: Mouse moved to (452, 537)
Screenshot: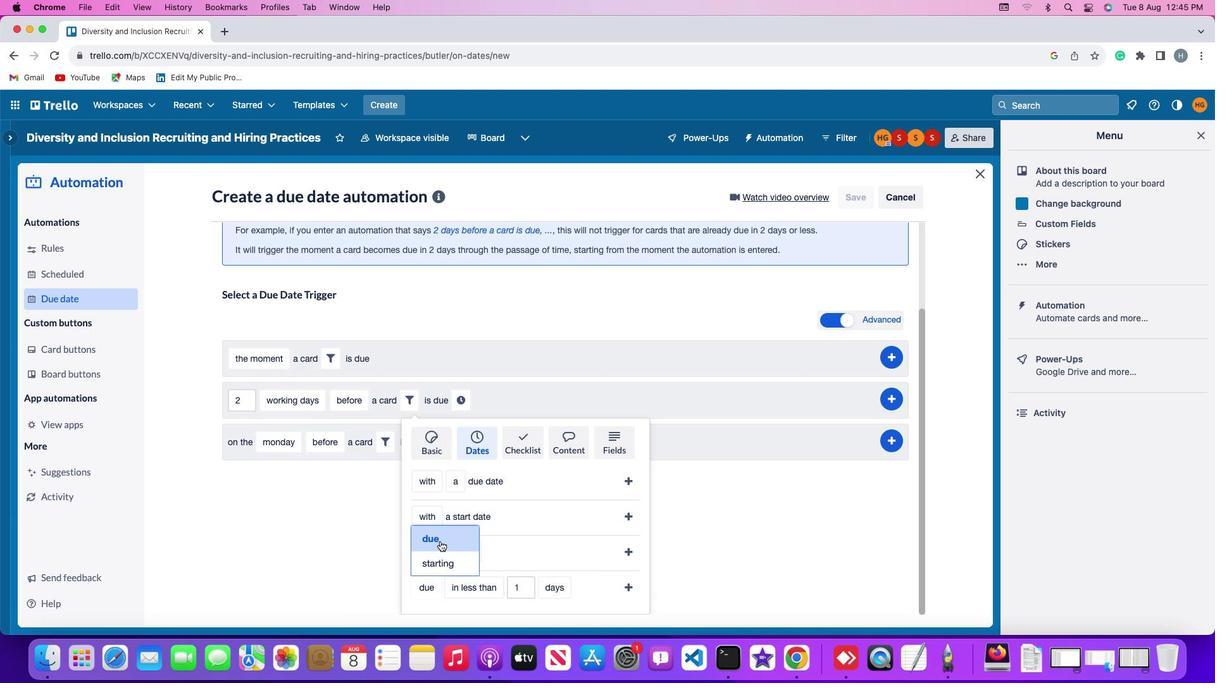
Action: Mouse pressed left at (452, 537)
Screenshot: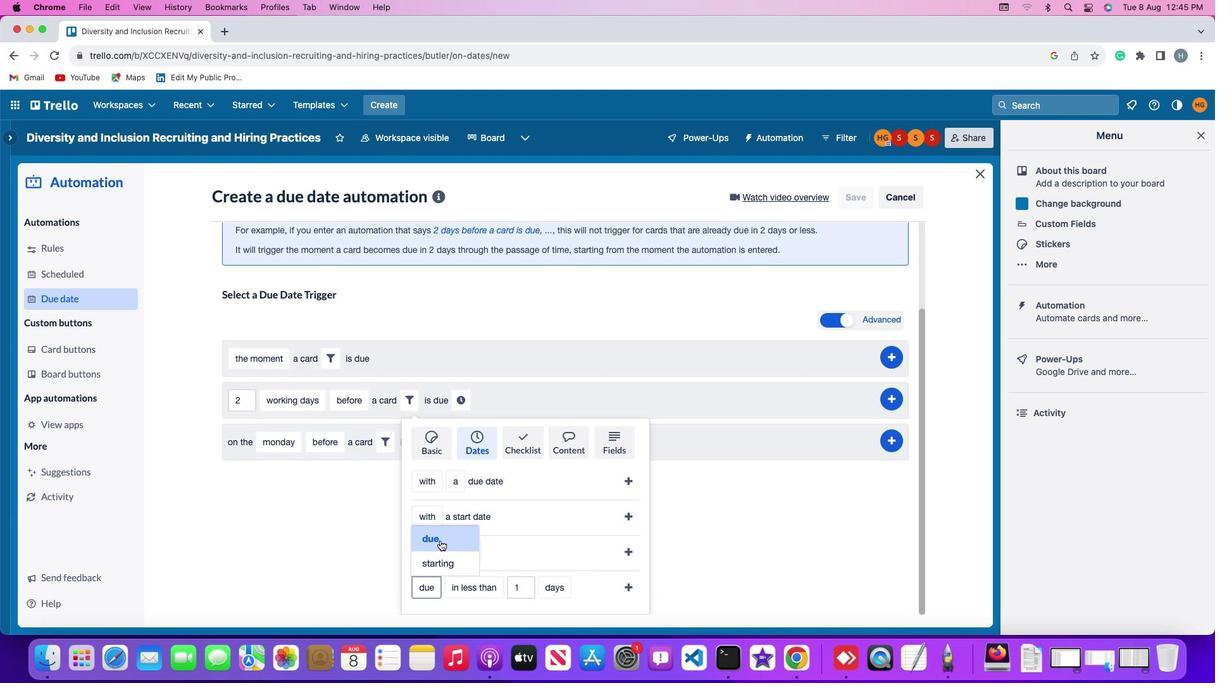 
Action: Mouse moved to (505, 586)
Screenshot: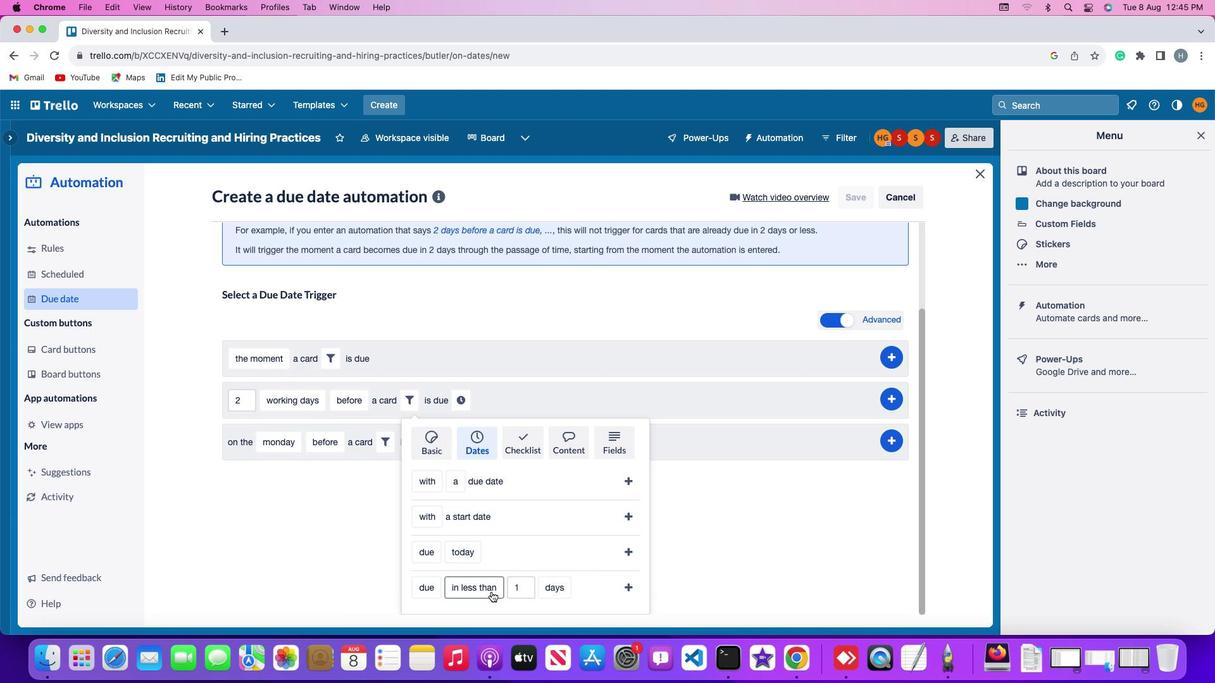 
Action: Mouse pressed left at (505, 586)
Screenshot: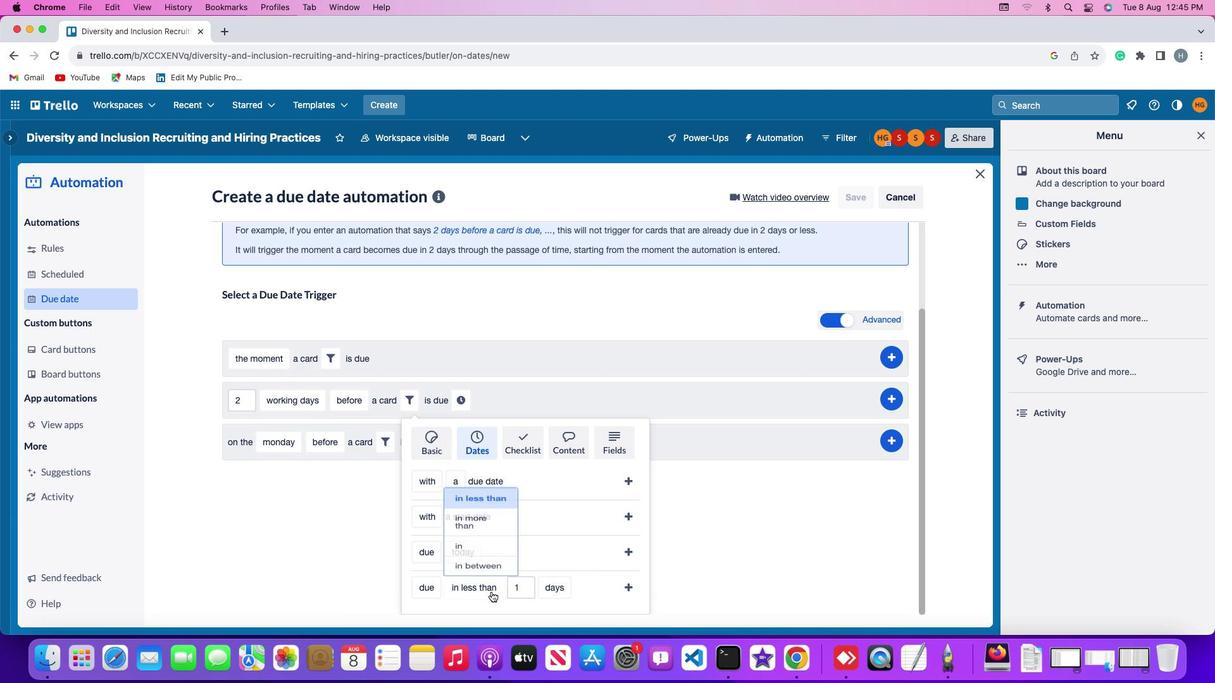 
Action: Mouse moved to (503, 552)
Screenshot: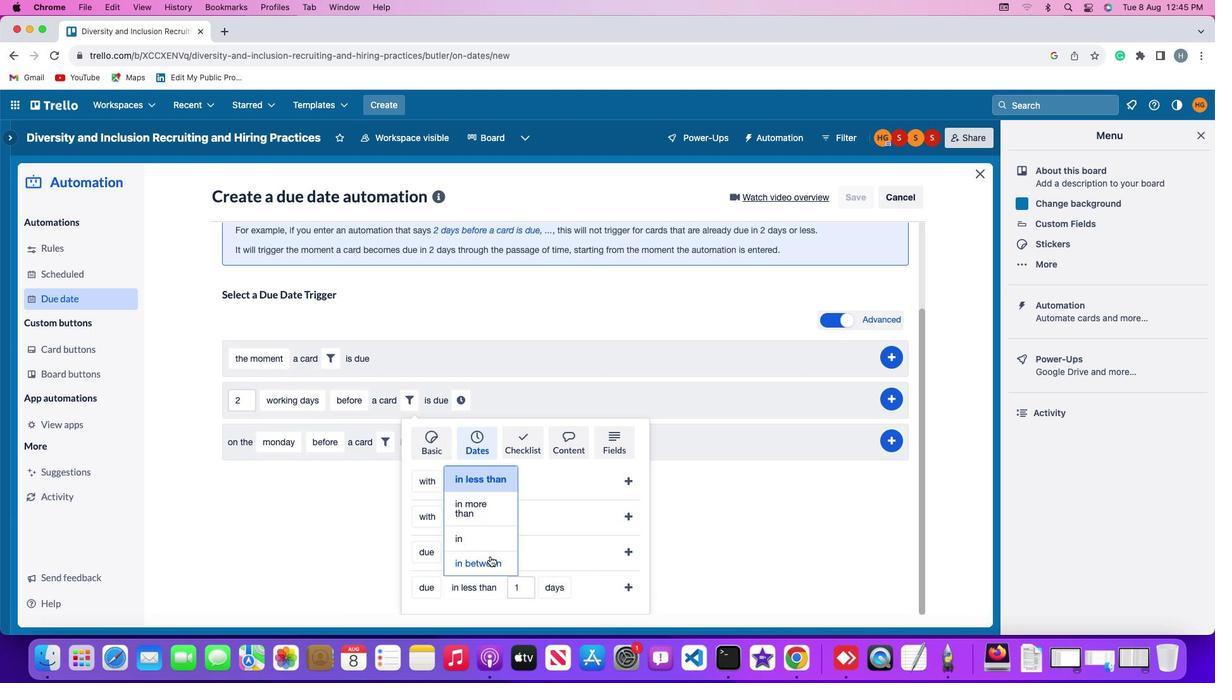 
Action: Mouse pressed left at (503, 552)
Screenshot: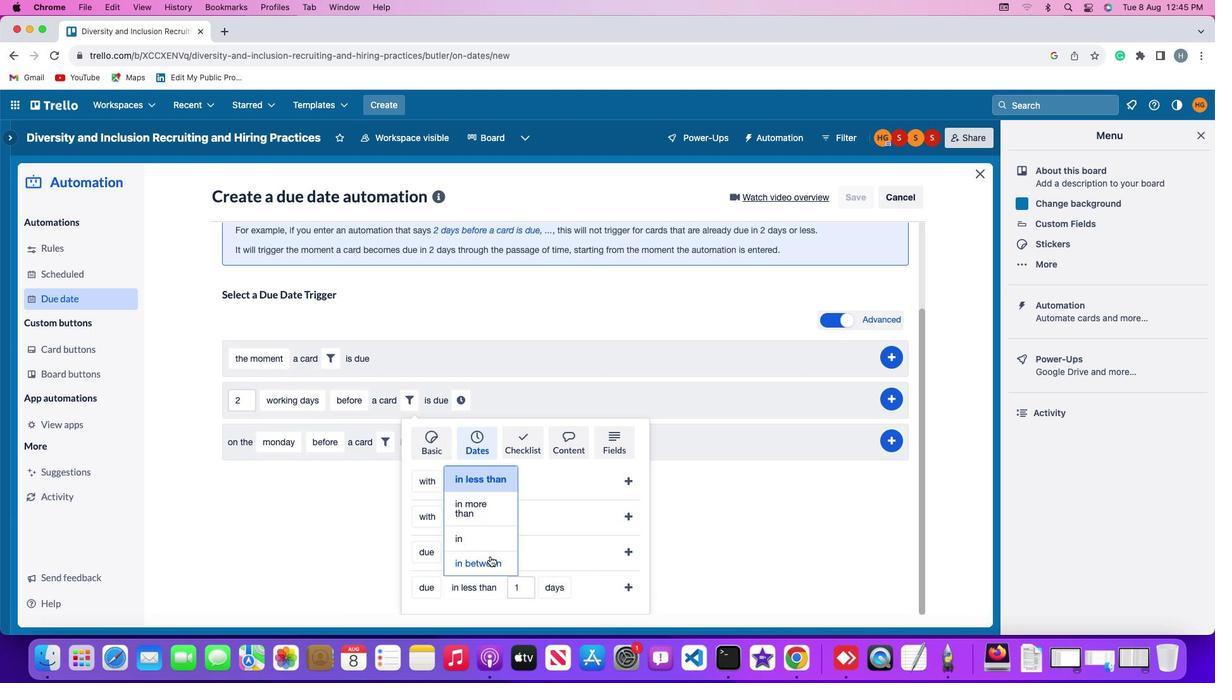 
Action: Mouse moved to (538, 583)
Screenshot: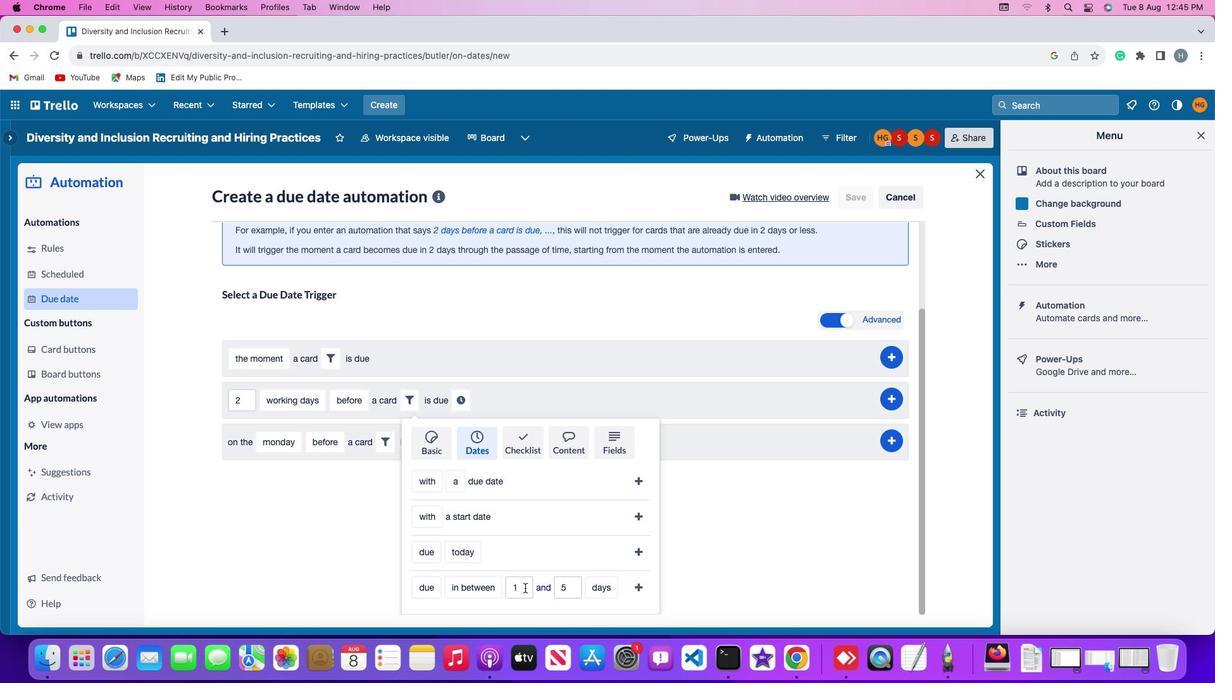 
Action: Mouse pressed left at (538, 583)
Screenshot: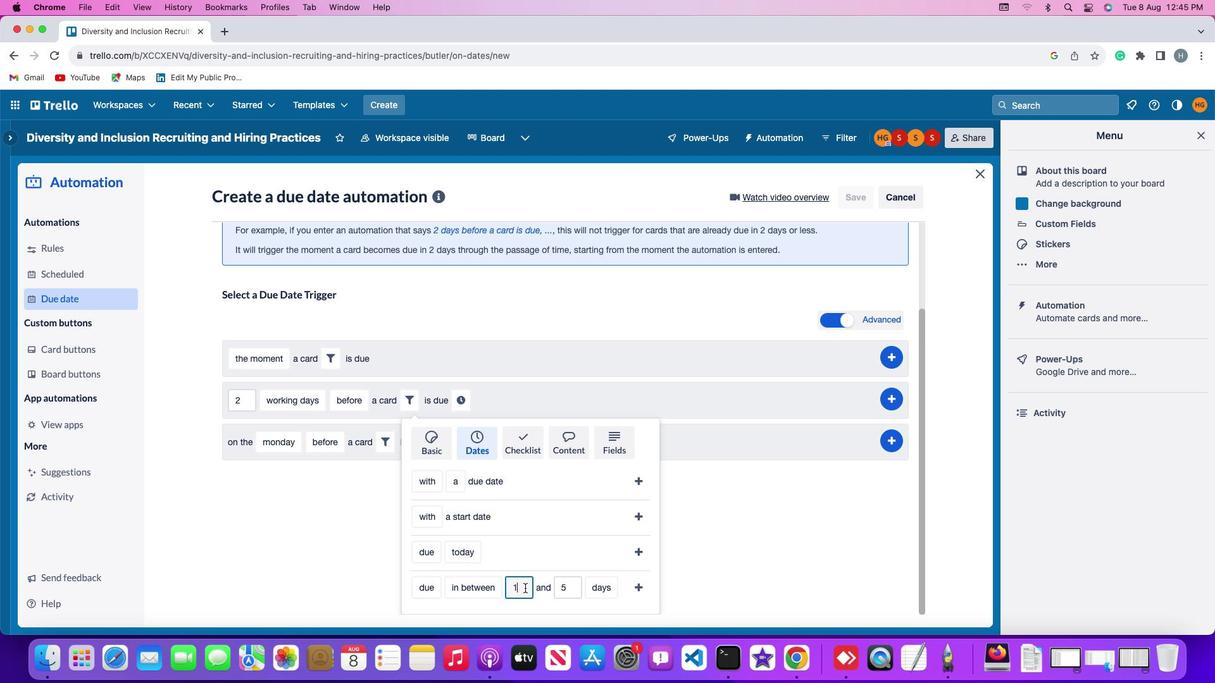 
Action: Mouse moved to (539, 583)
Screenshot: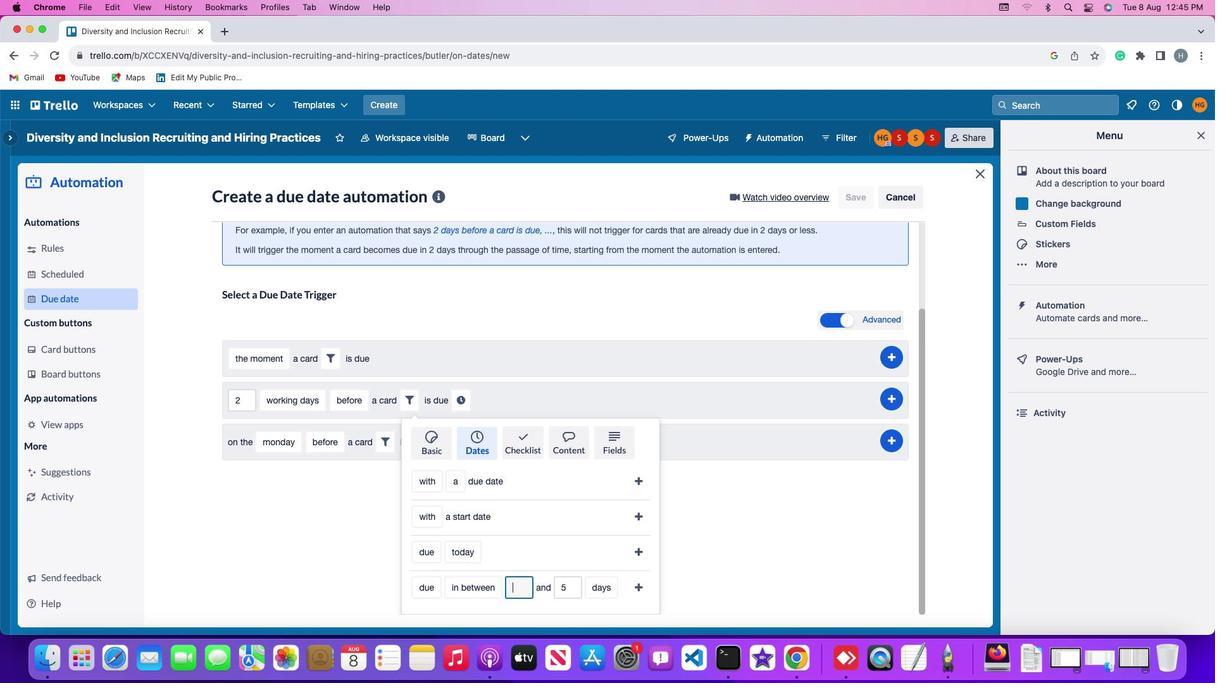 
Action: Key pressed Key.backspace'1'
Screenshot: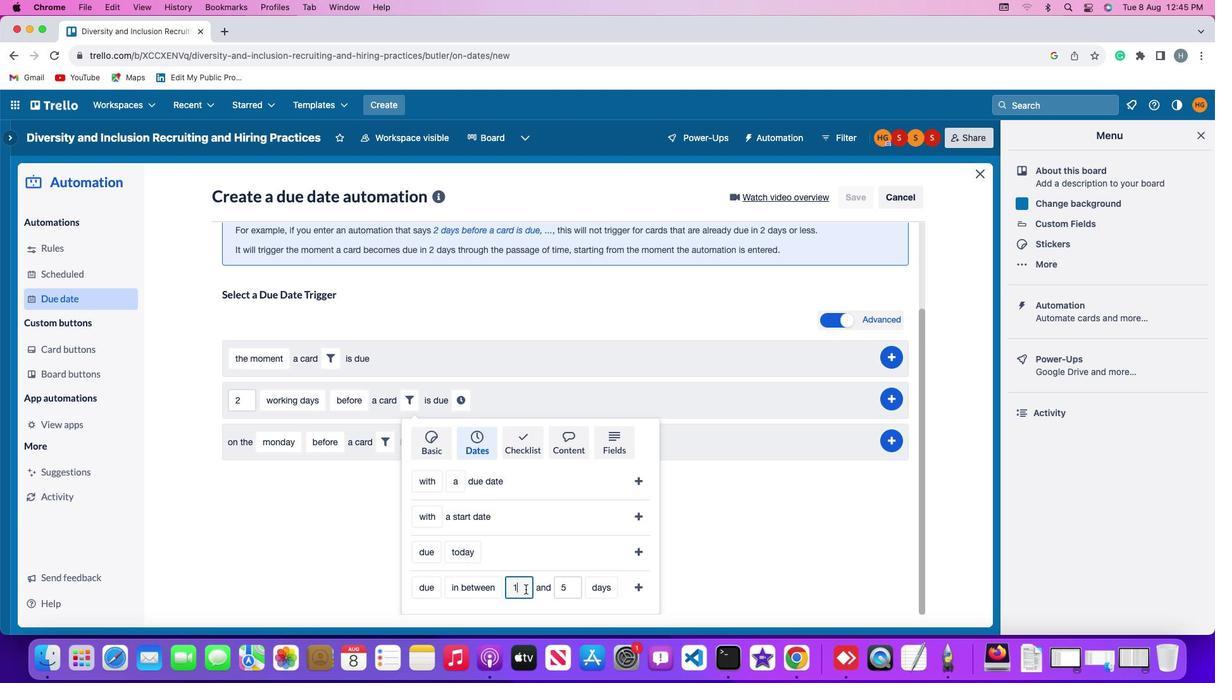 
Action: Mouse moved to (587, 586)
Screenshot: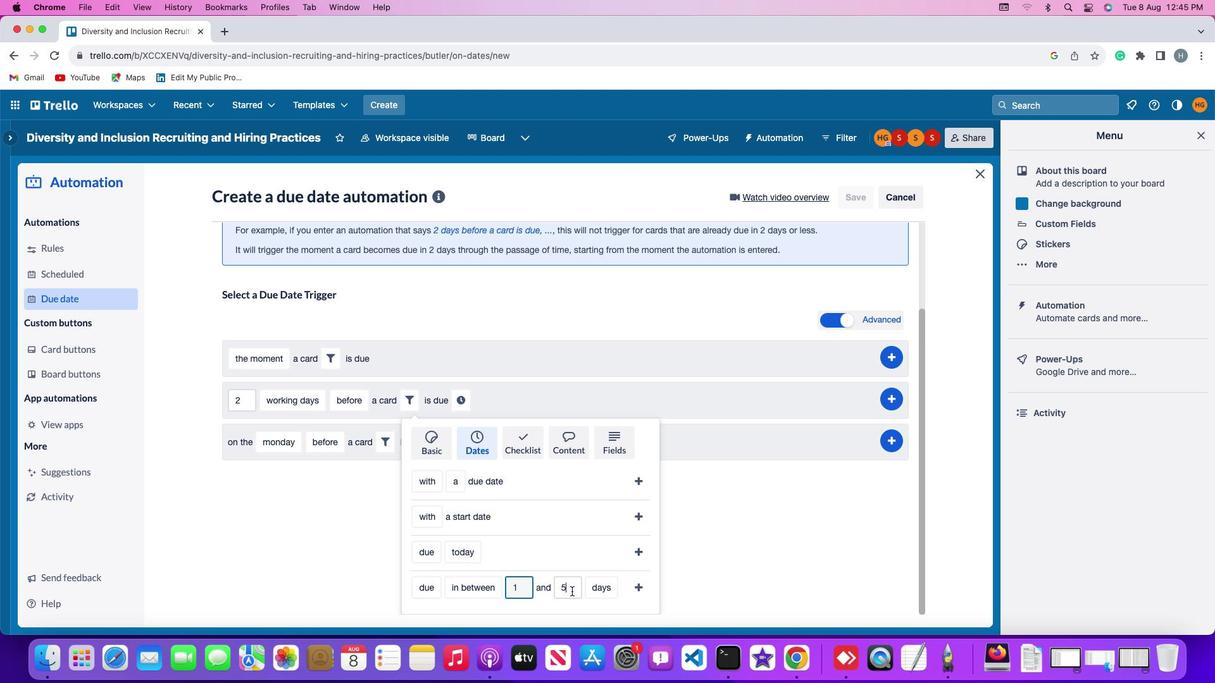 
Action: Mouse pressed left at (587, 586)
Screenshot: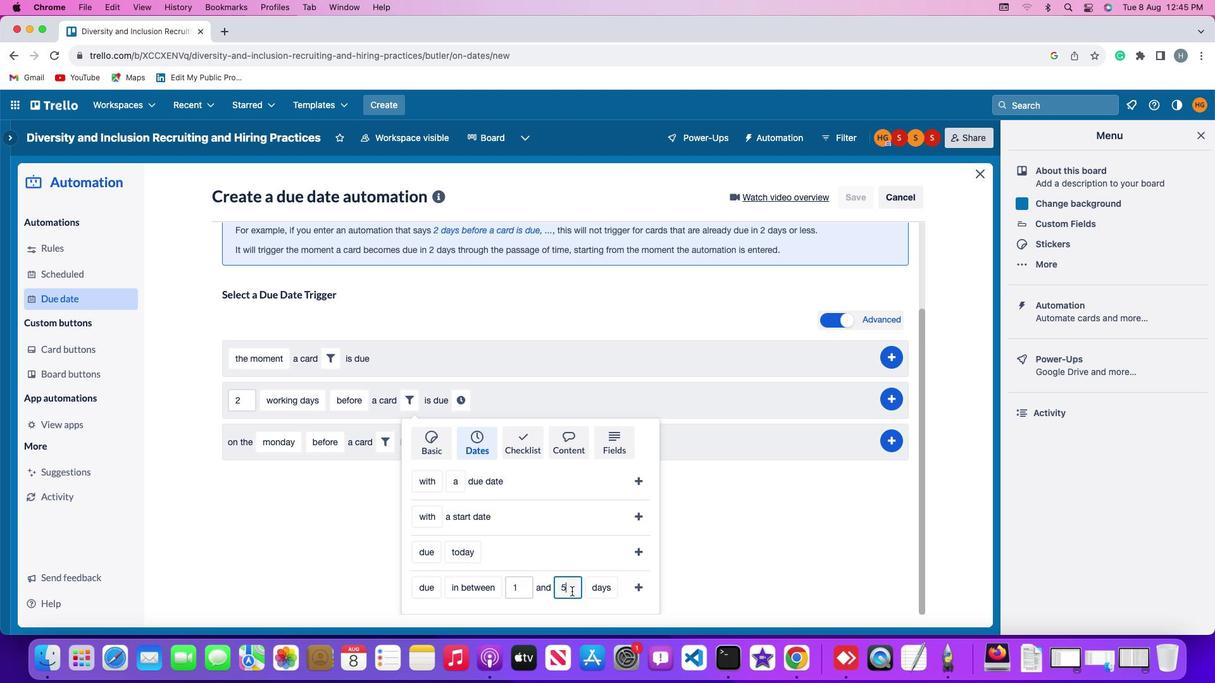 
Action: Key pressed Key.backspace'5'
Screenshot: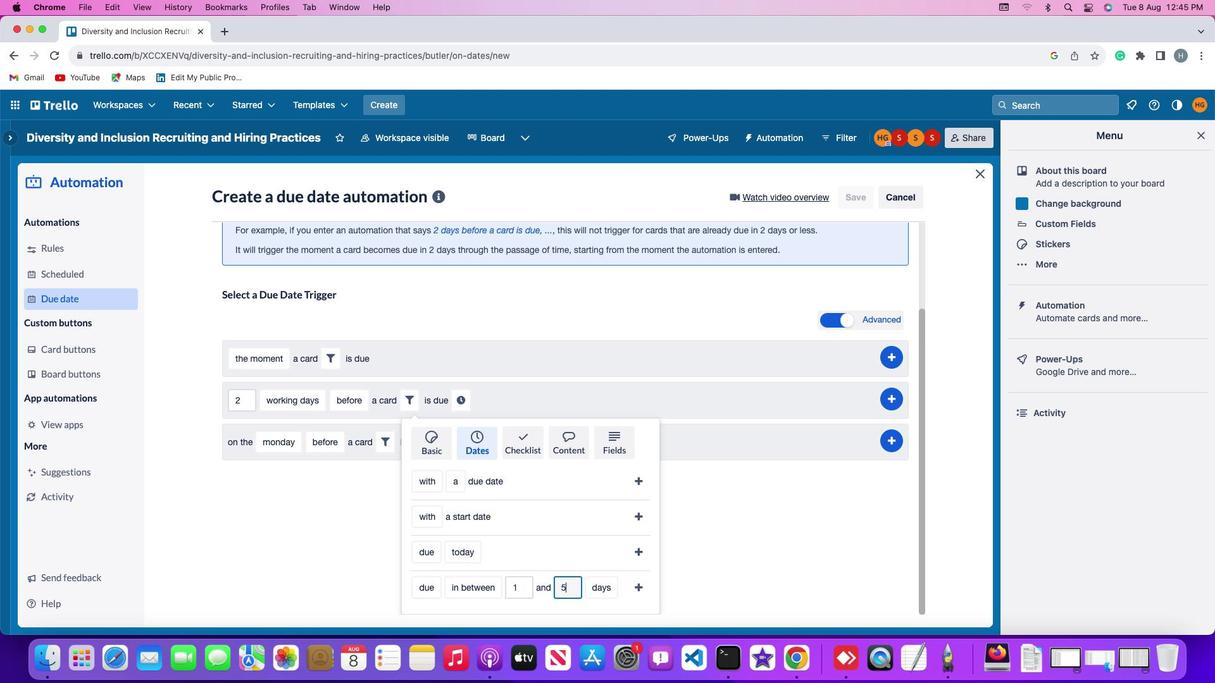 
Action: Mouse moved to (612, 583)
Screenshot: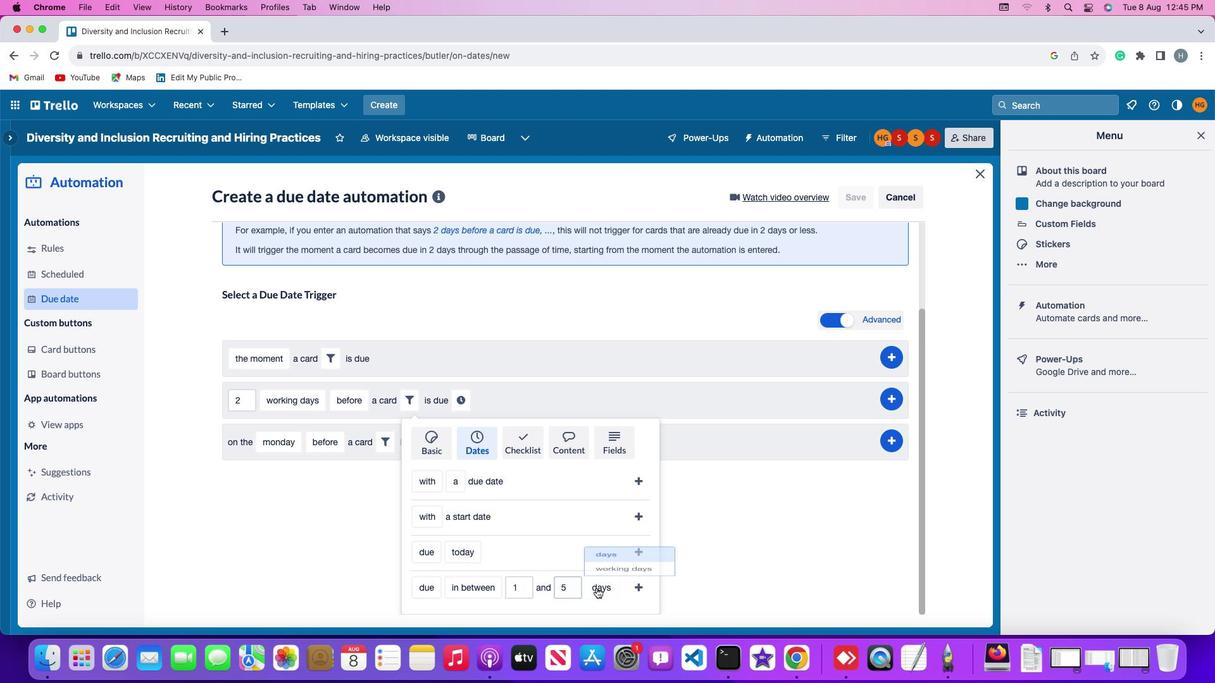 
Action: Mouse pressed left at (612, 583)
Screenshot: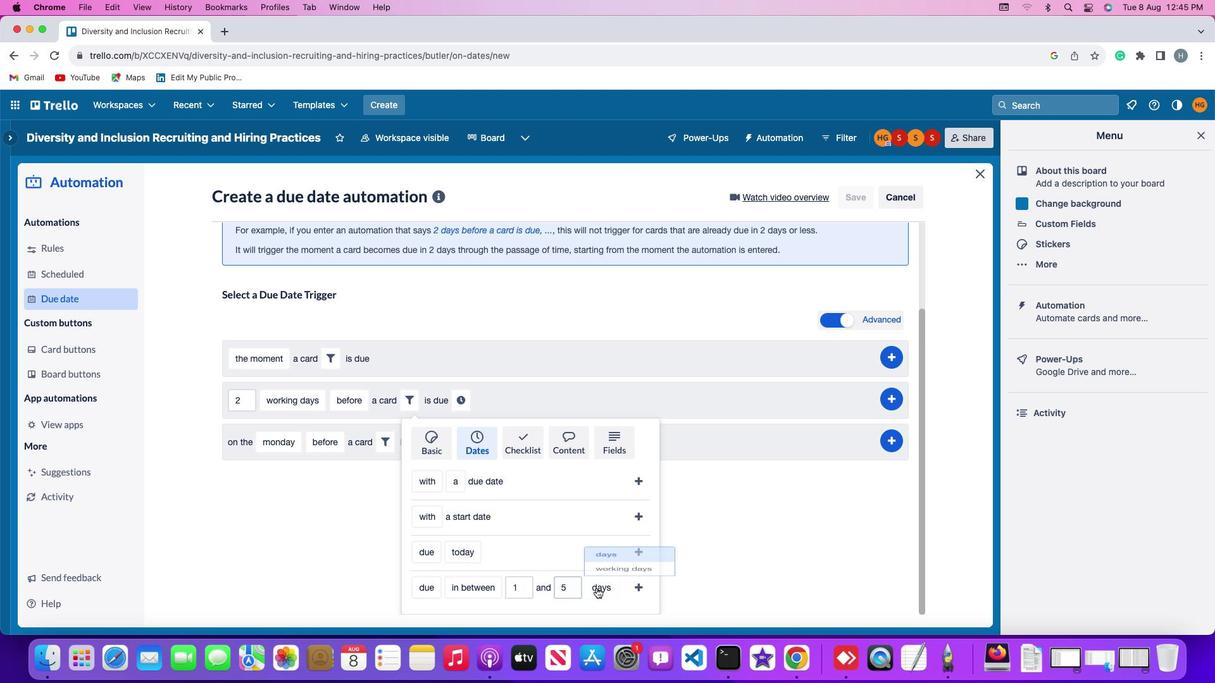 
Action: Mouse moved to (628, 564)
Screenshot: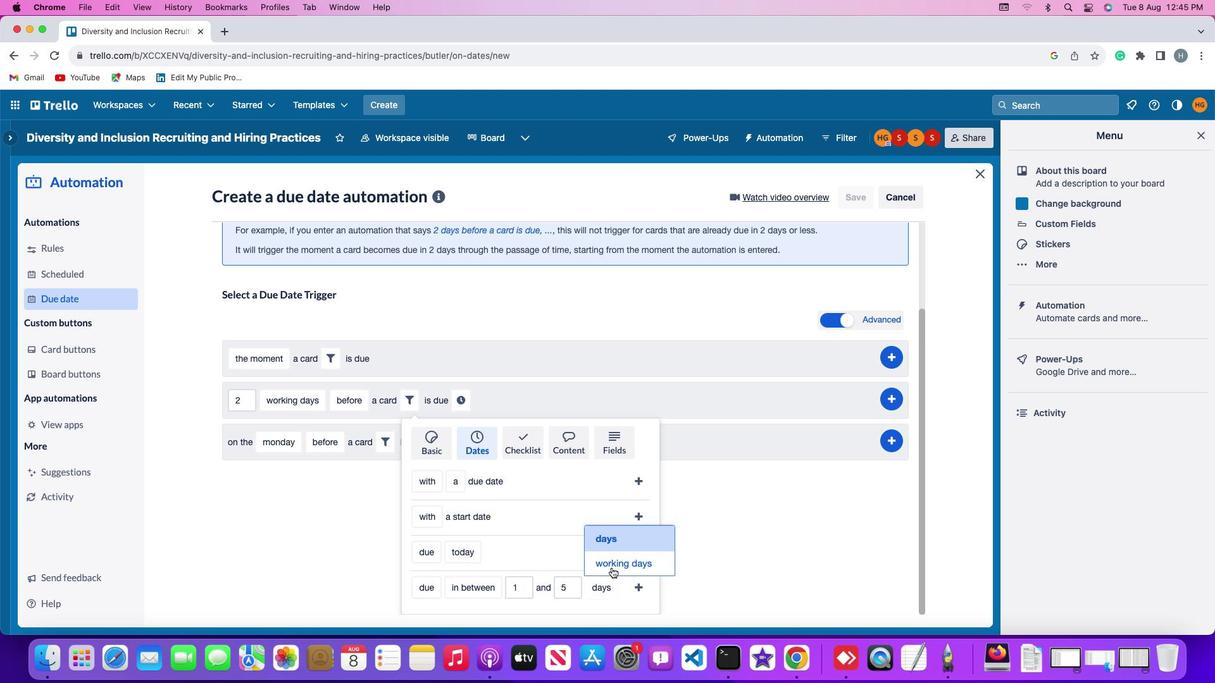 
Action: Mouse pressed left at (628, 564)
Screenshot: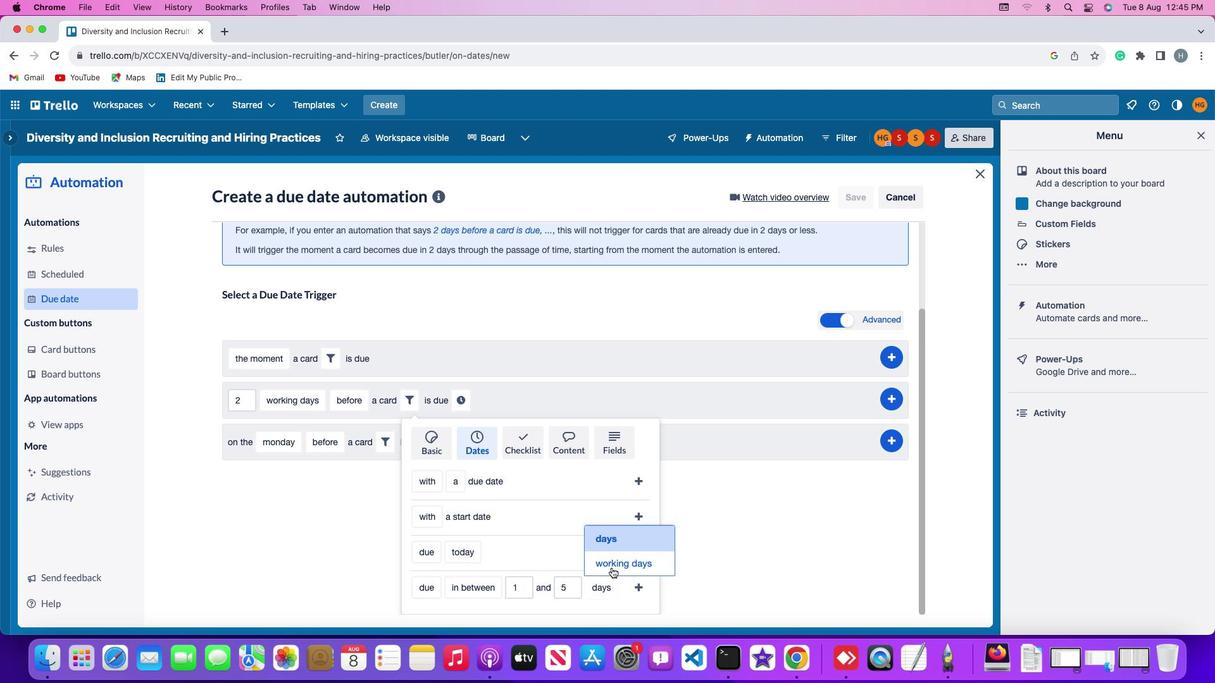 
Action: Mouse moved to (688, 584)
Screenshot: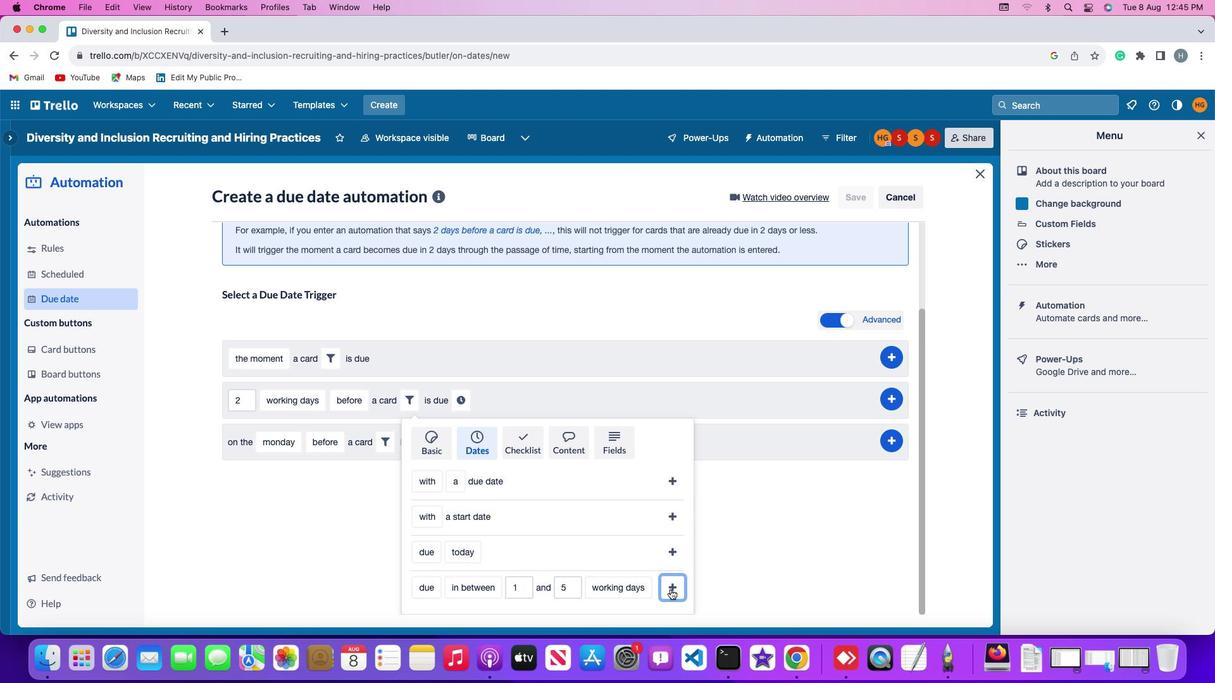 
Action: Mouse pressed left at (688, 584)
Screenshot: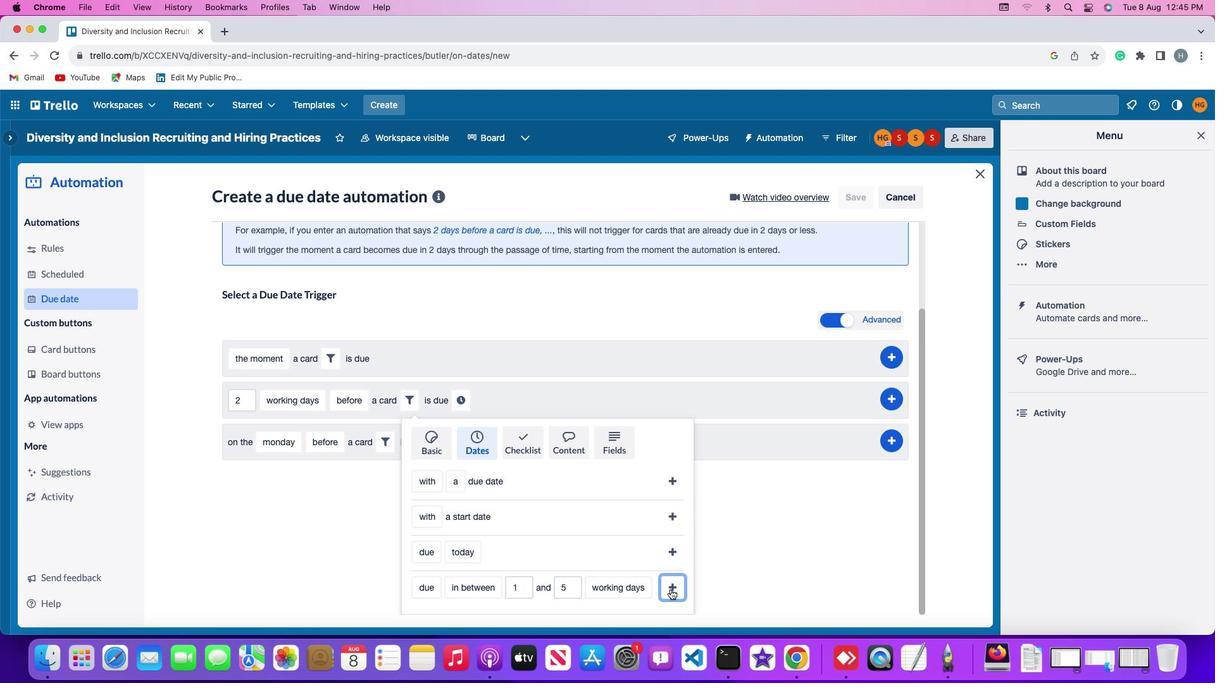 
Action: Mouse moved to (659, 499)
Screenshot: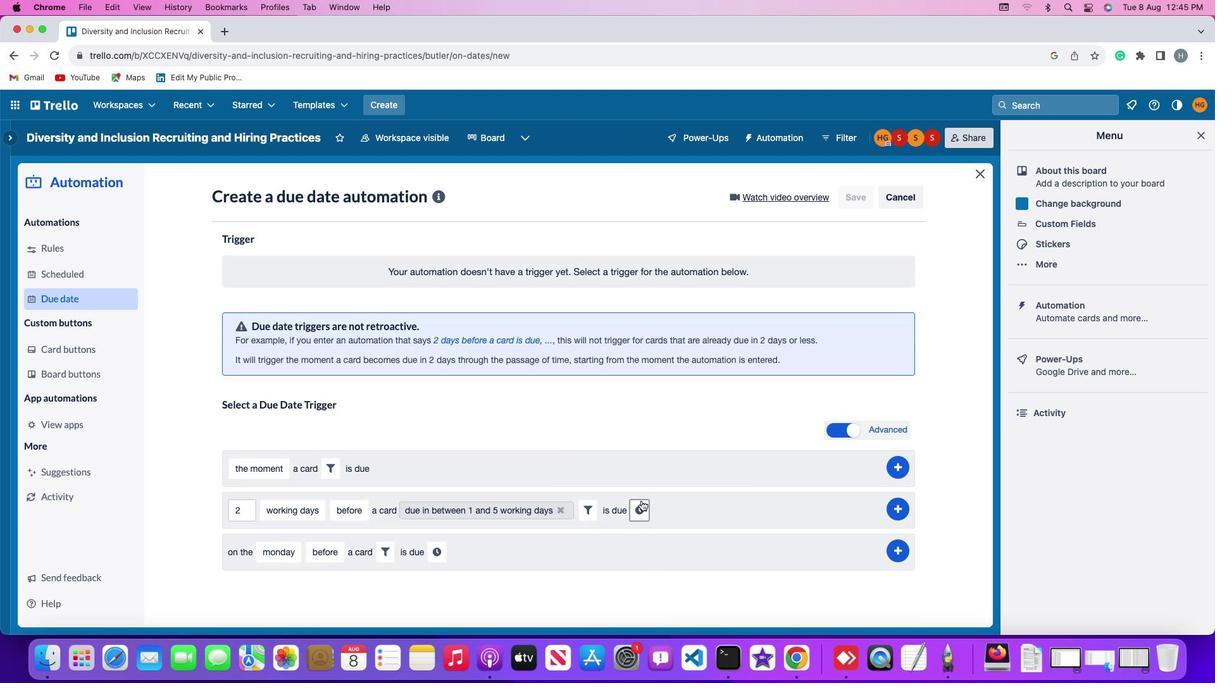 
Action: Mouse pressed left at (659, 499)
Screenshot: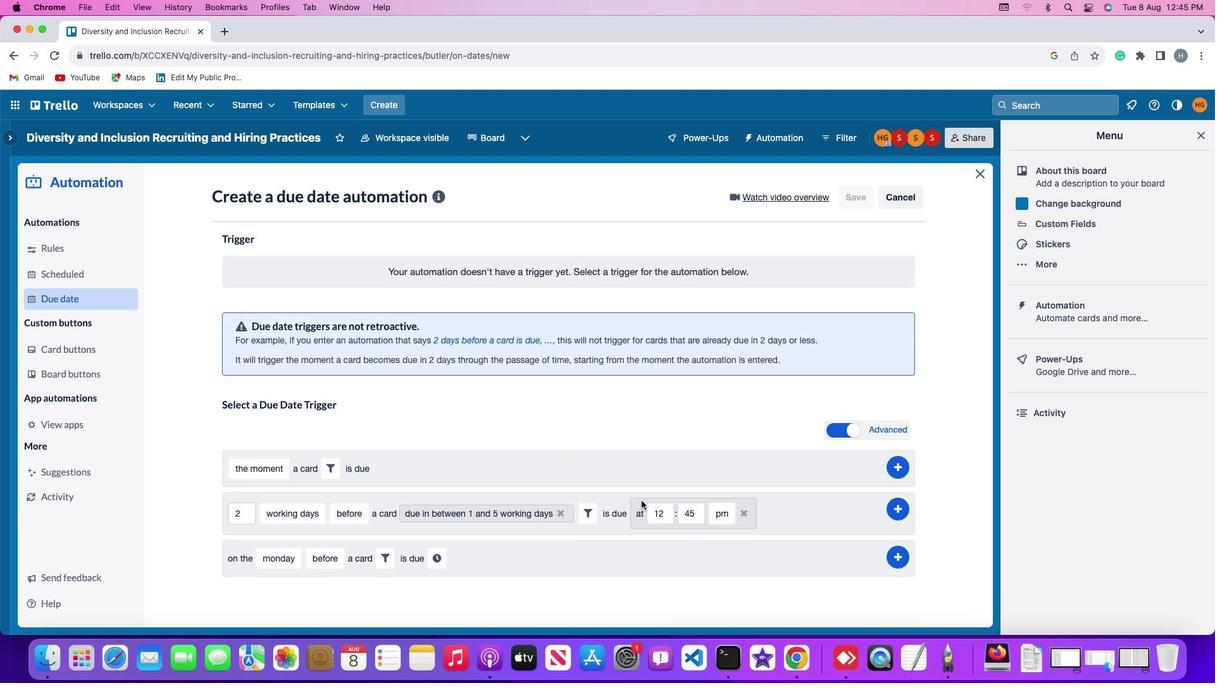 
Action: Mouse moved to (685, 511)
Screenshot: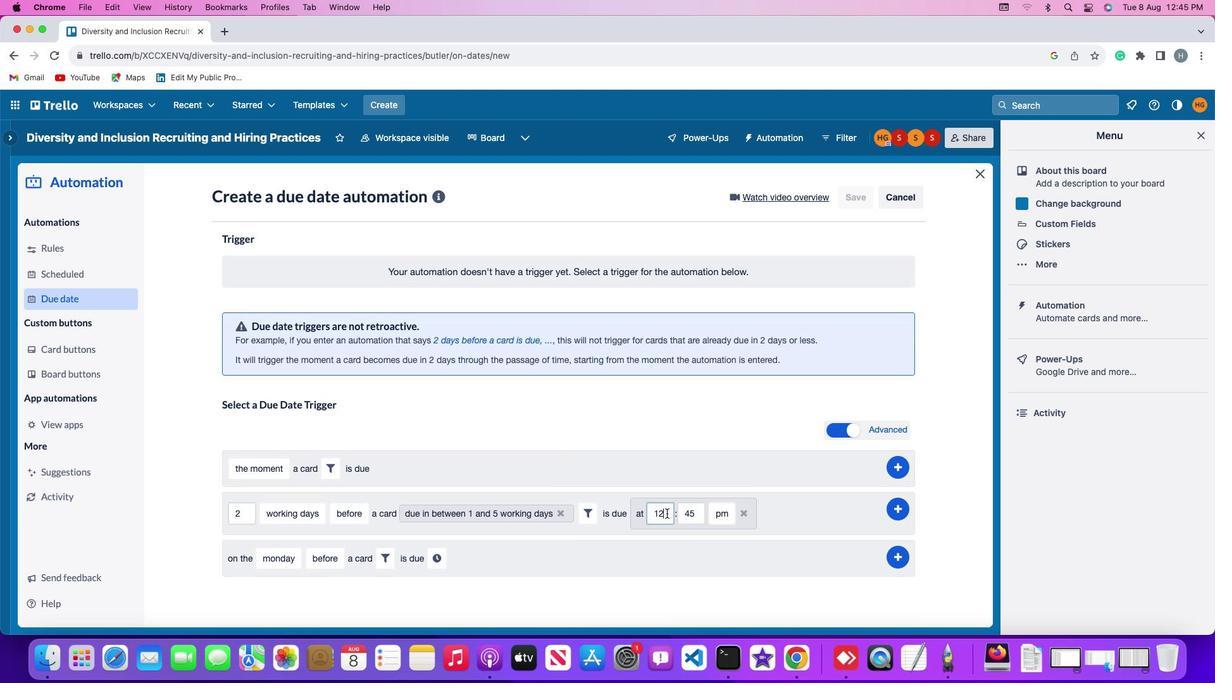 
Action: Mouse pressed left at (685, 511)
Screenshot: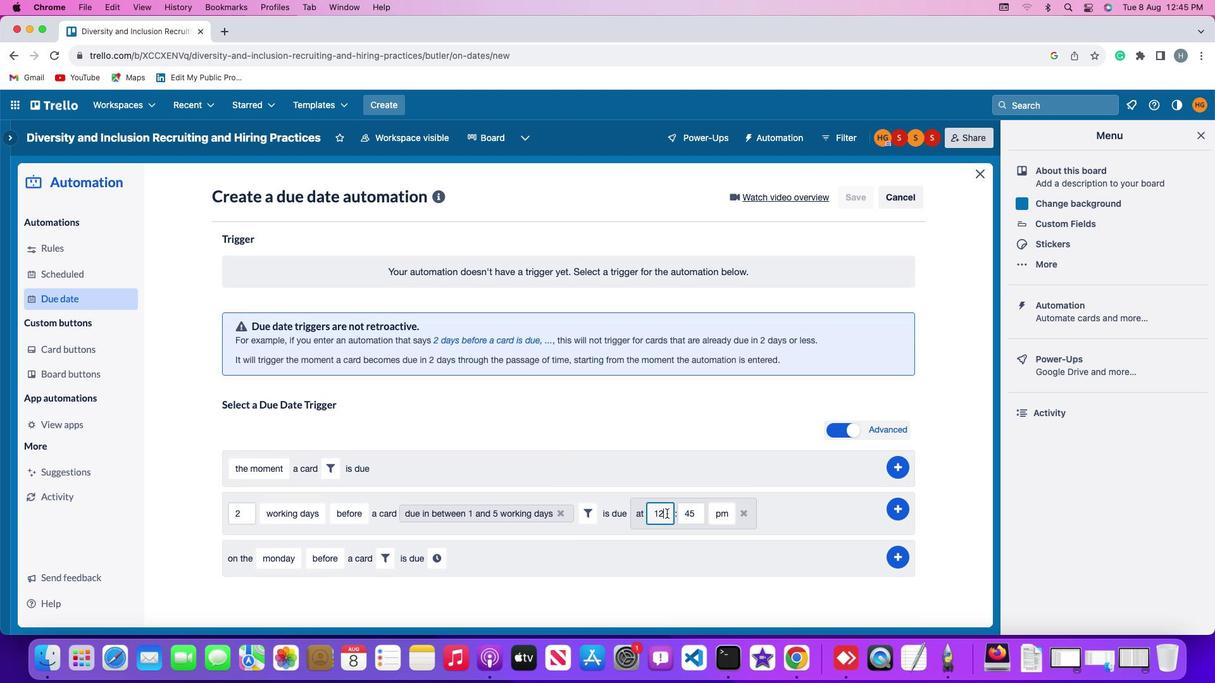 
Action: Mouse moved to (685, 511)
Screenshot: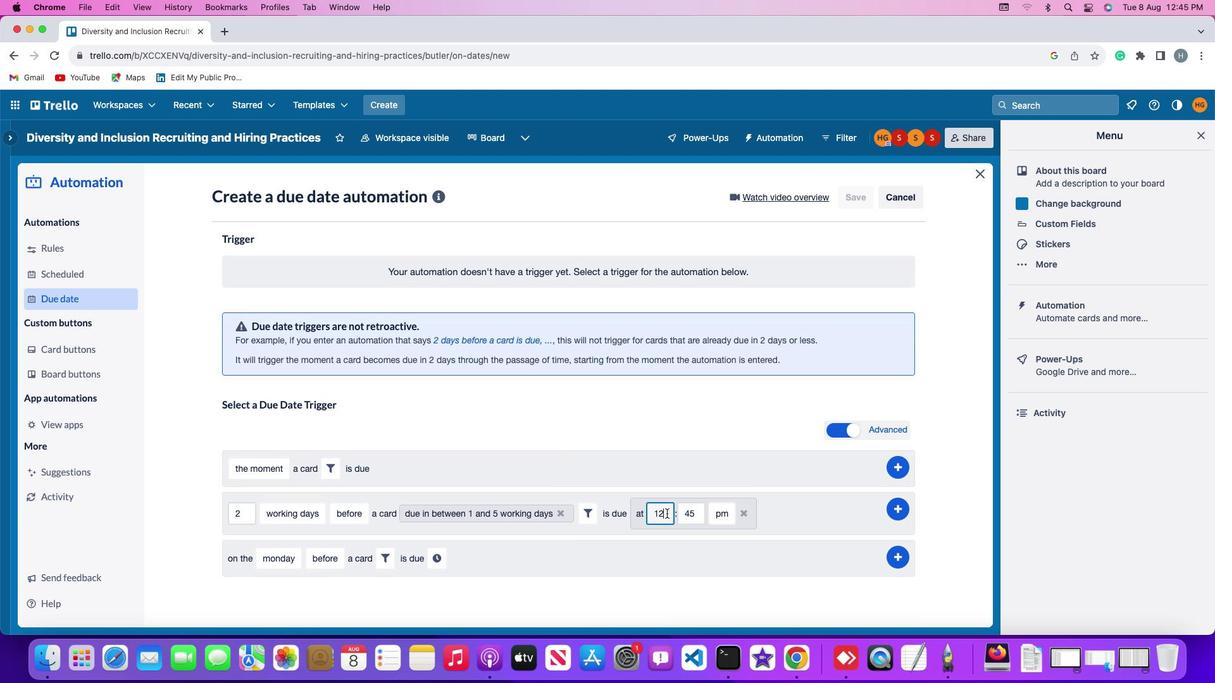
Action: Key pressed Key.backspaceKey.backspace
Screenshot: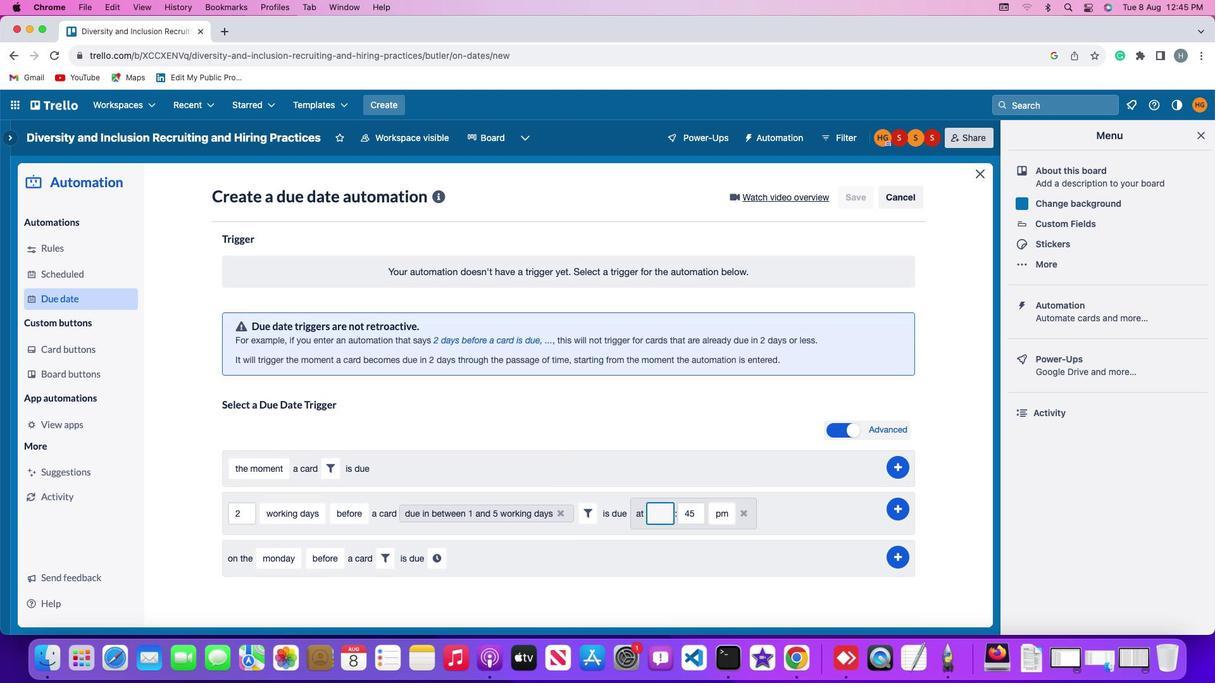 
Action: Mouse moved to (685, 511)
Screenshot: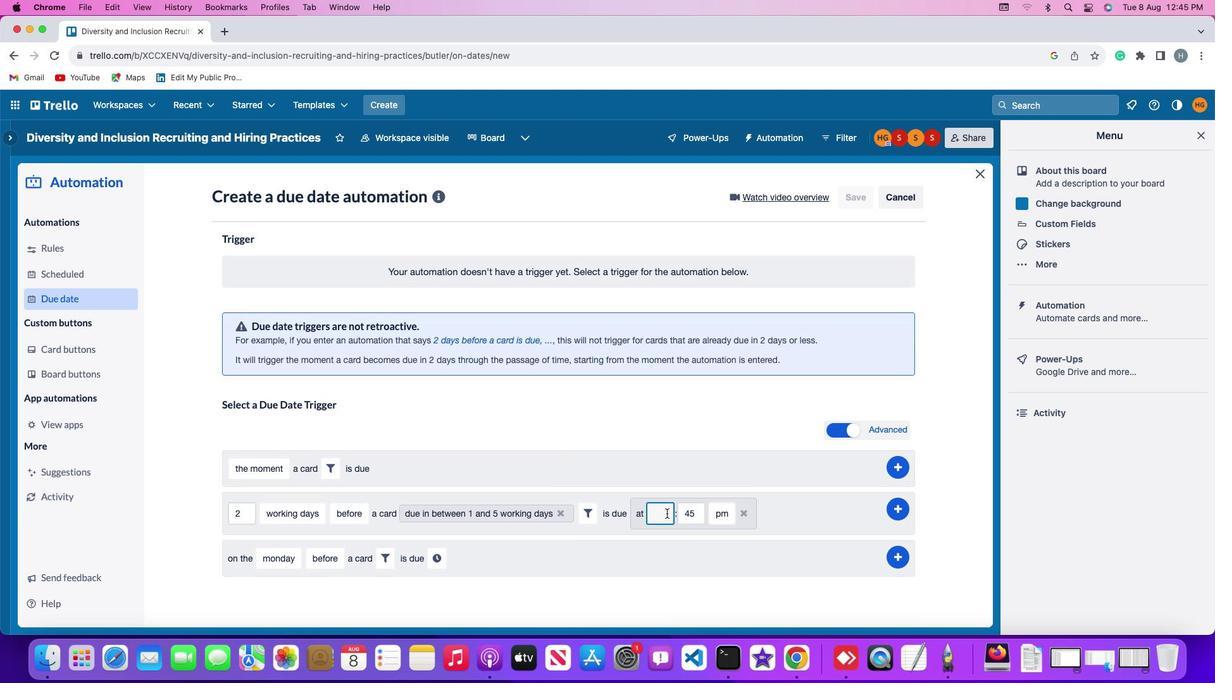 
Action: Key pressed '1''1'
Screenshot: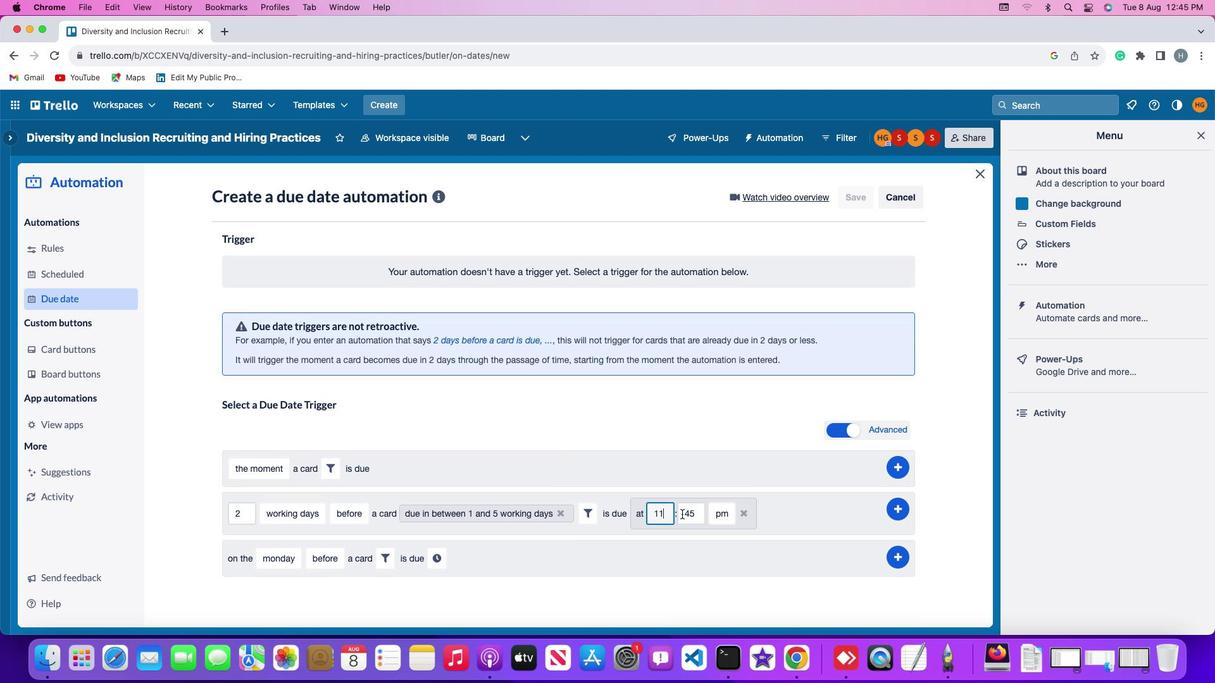 
Action: Mouse moved to (713, 511)
Screenshot: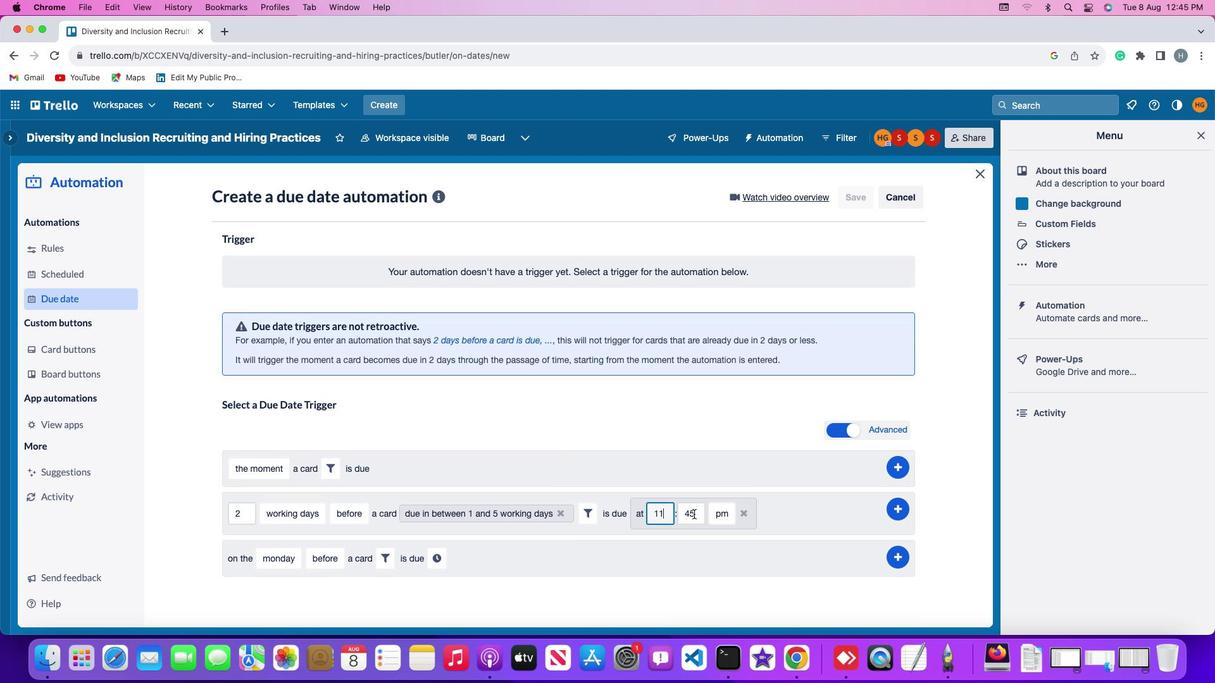 
Action: Mouse pressed left at (713, 511)
Screenshot: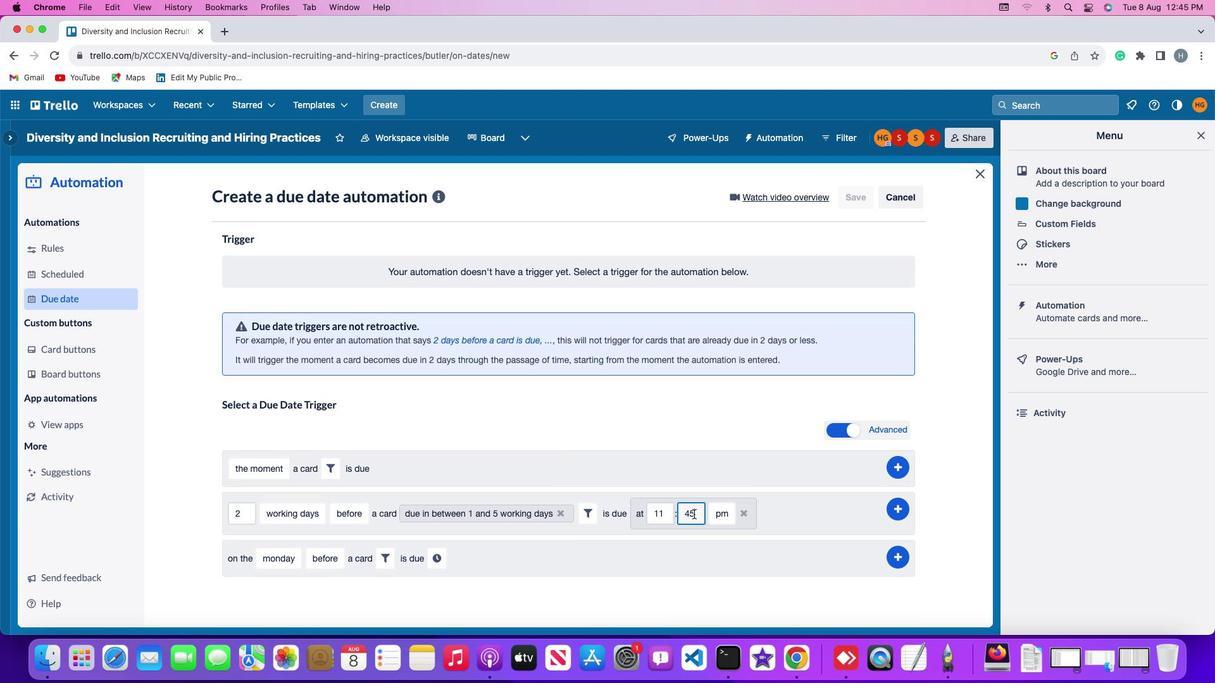 
Action: Key pressed Key.backspaceKey.backspace
Screenshot: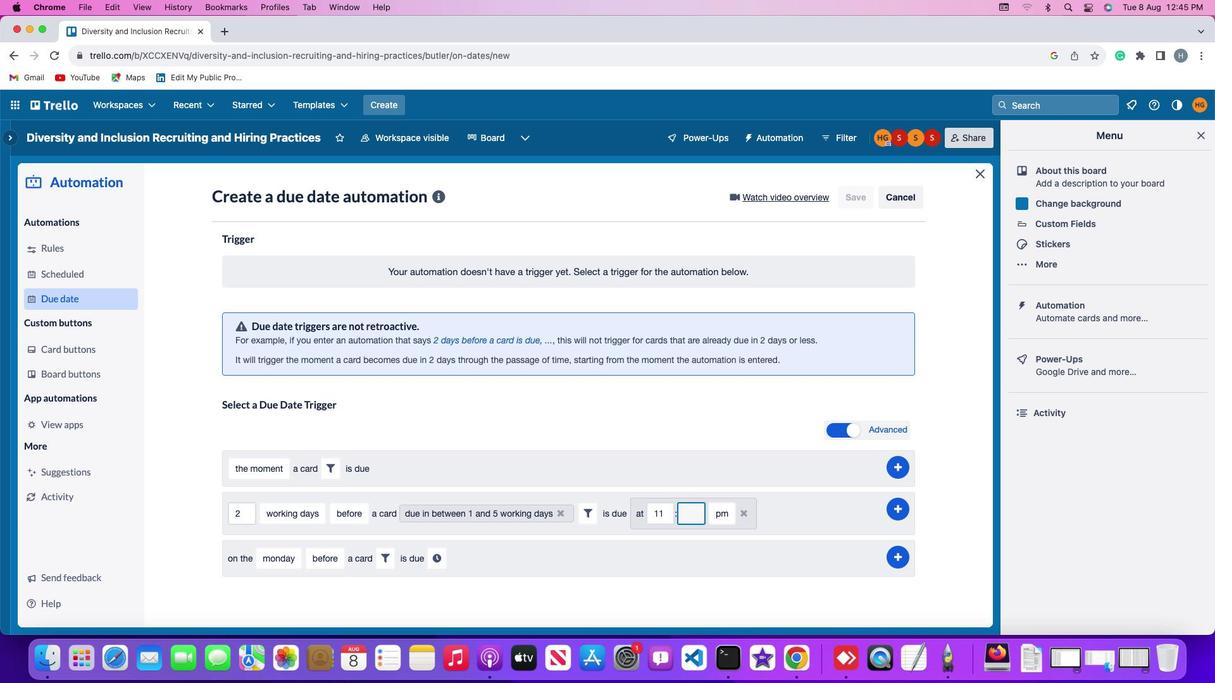 
Action: Mouse moved to (713, 511)
Screenshot: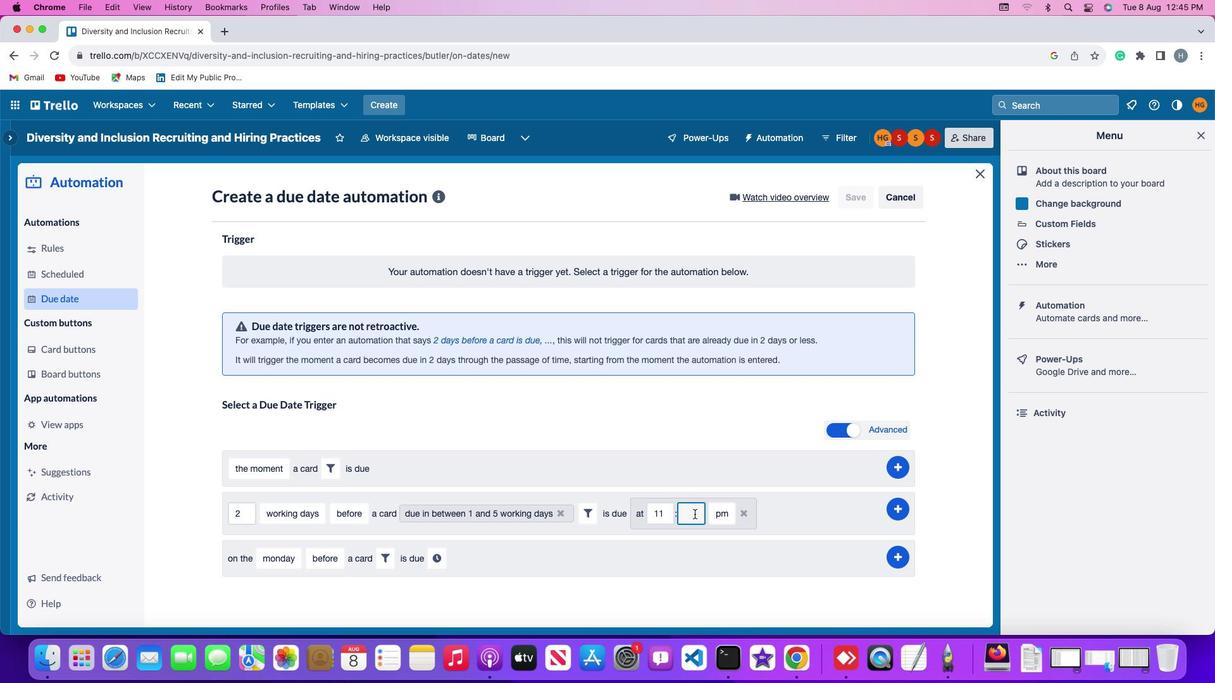 
Action: Key pressed '0''0'
Screenshot: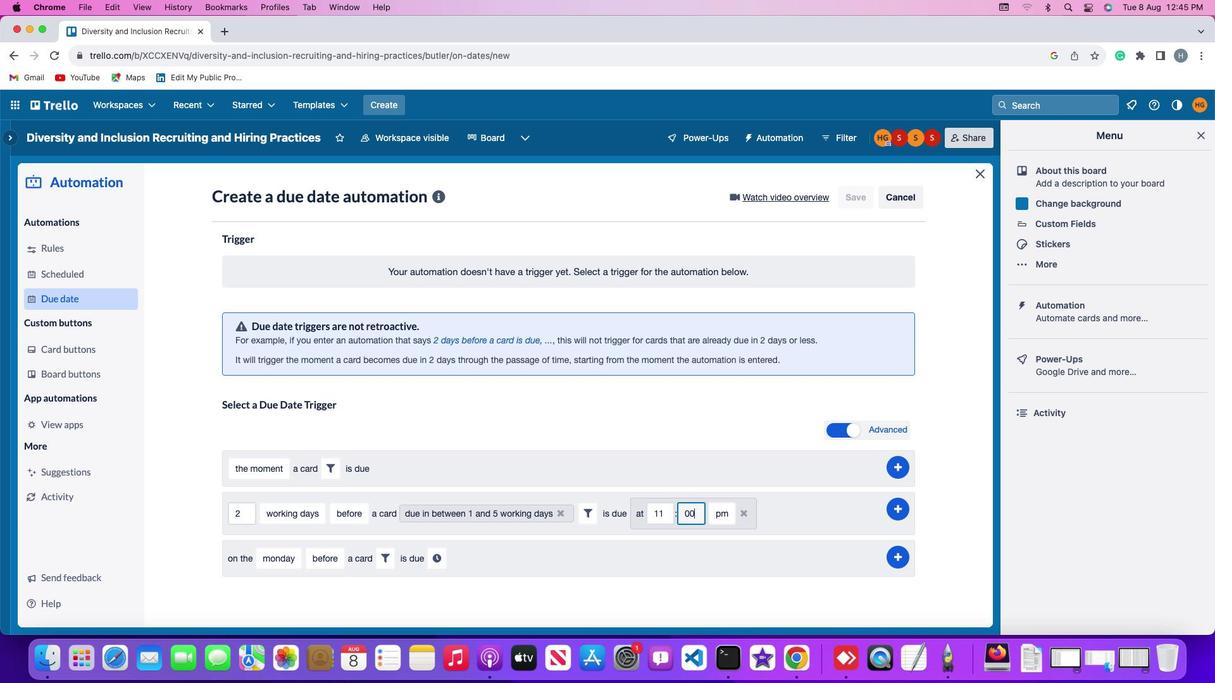 
Action: Mouse moved to (739, 511)
Screenshot: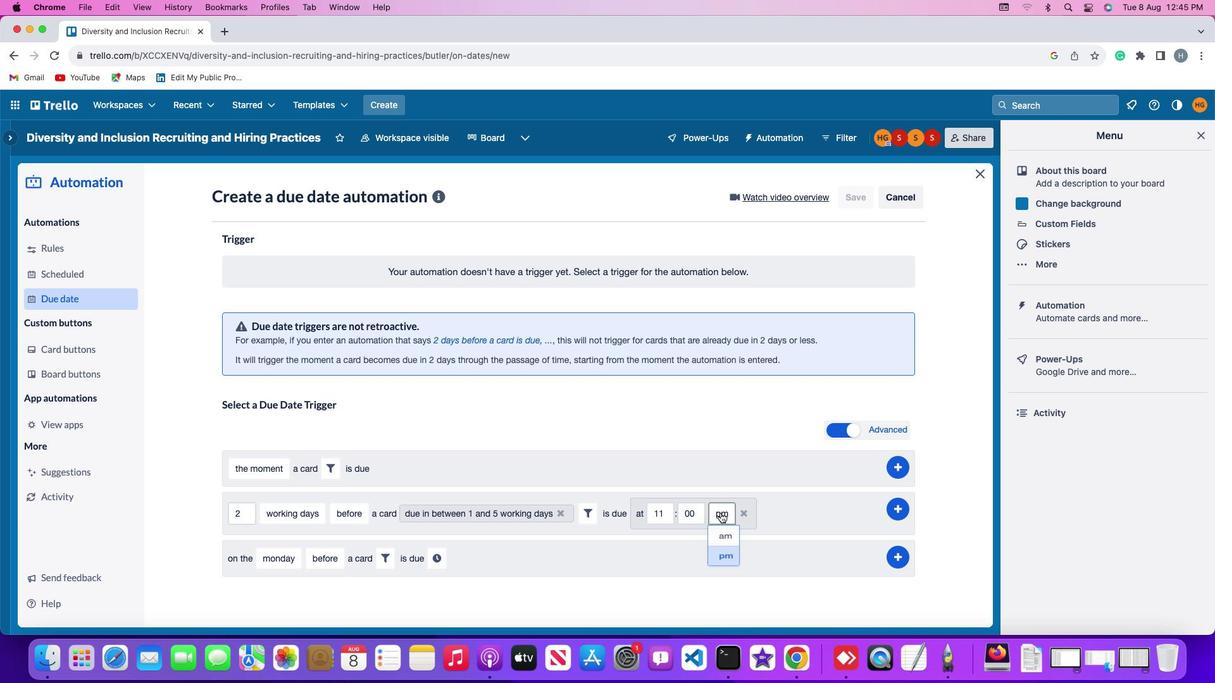
Action: Mouse pressed left at (739, 511)
Screenshot: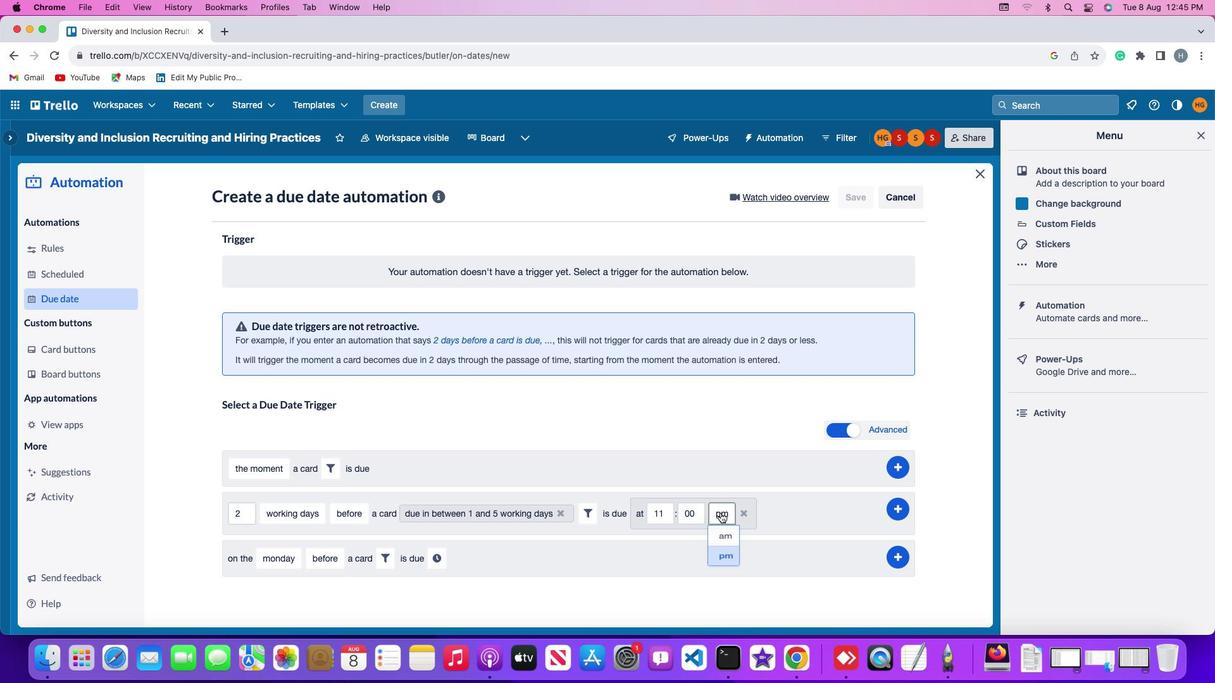 
Action: Mouse moved to (745, 538)
Screenshot: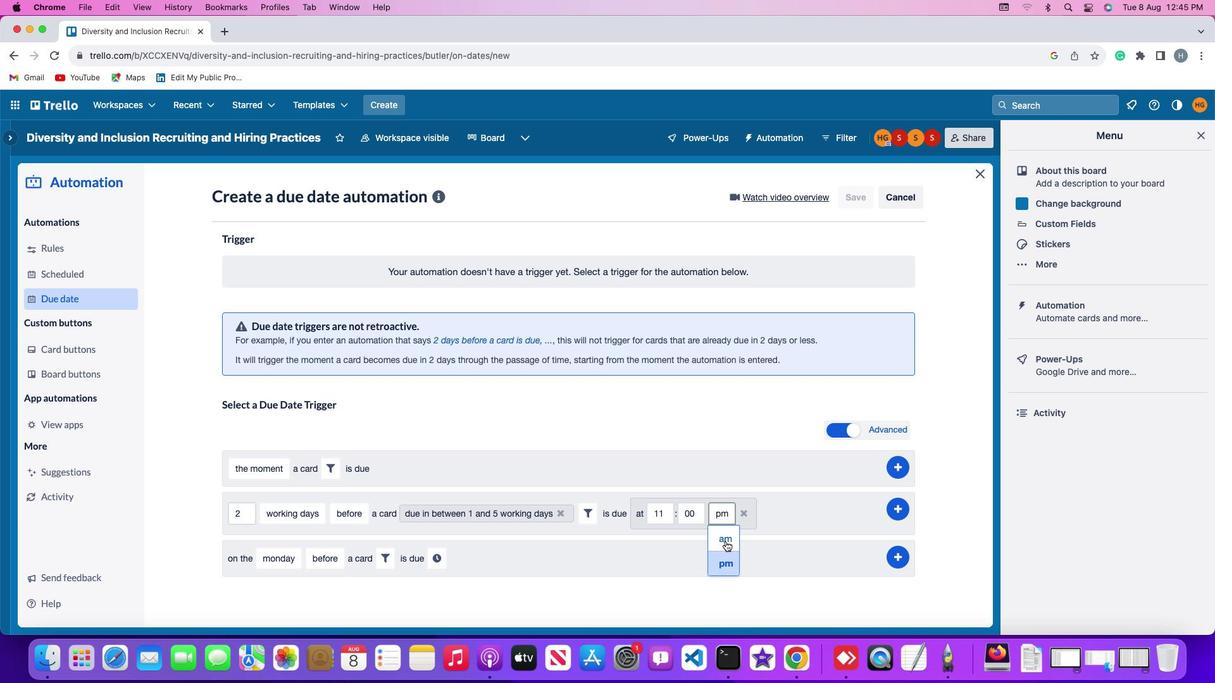 
Action: Mouse pressed left at (745, 538)
Screenshot: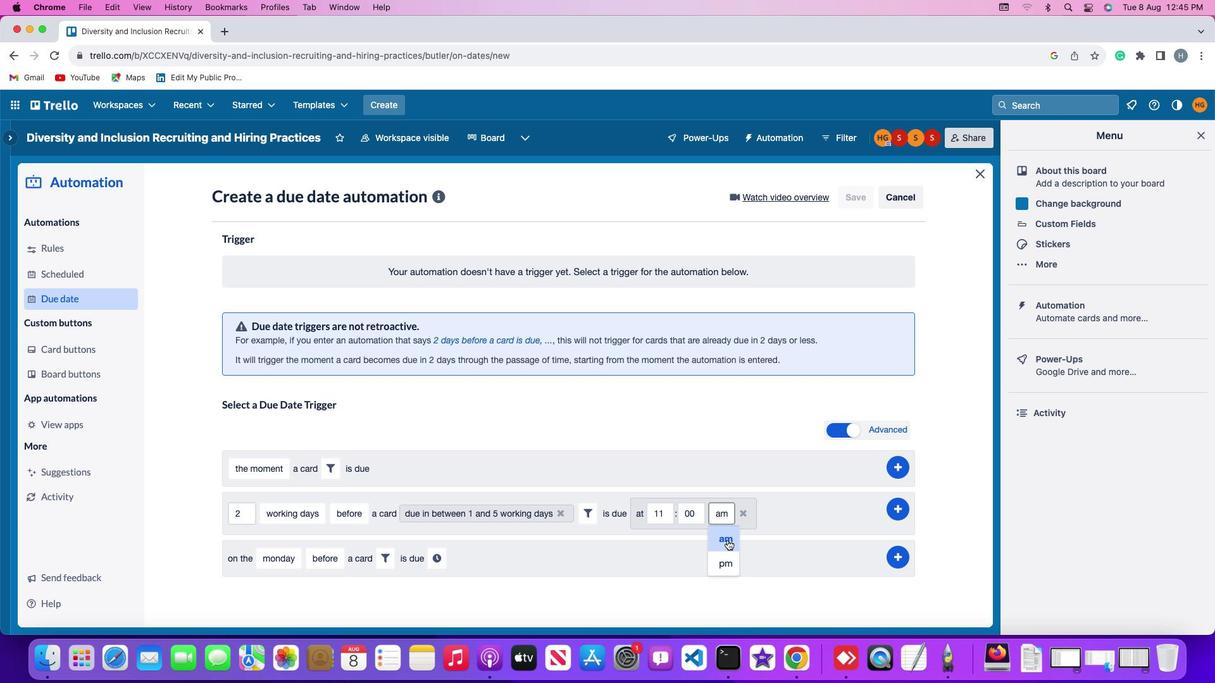 
Action: Mouse moved to (921, 509)
Screenshot: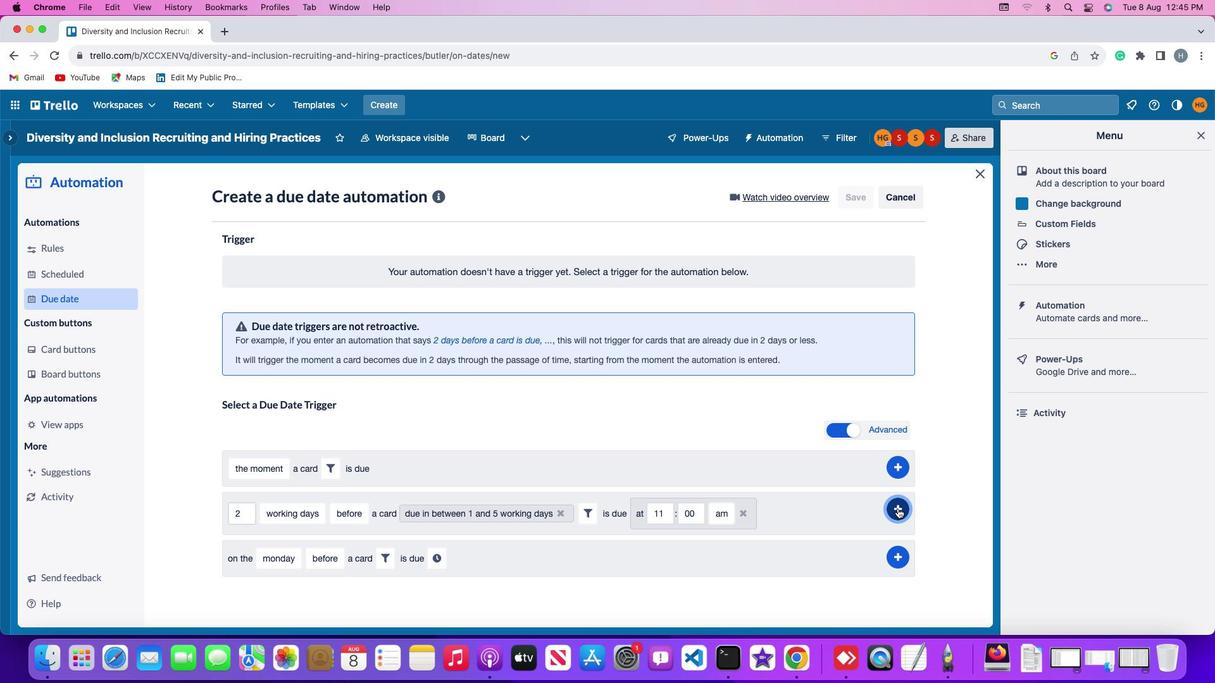 
Action: Mouse pressed left at (921, 509)
Screenshot: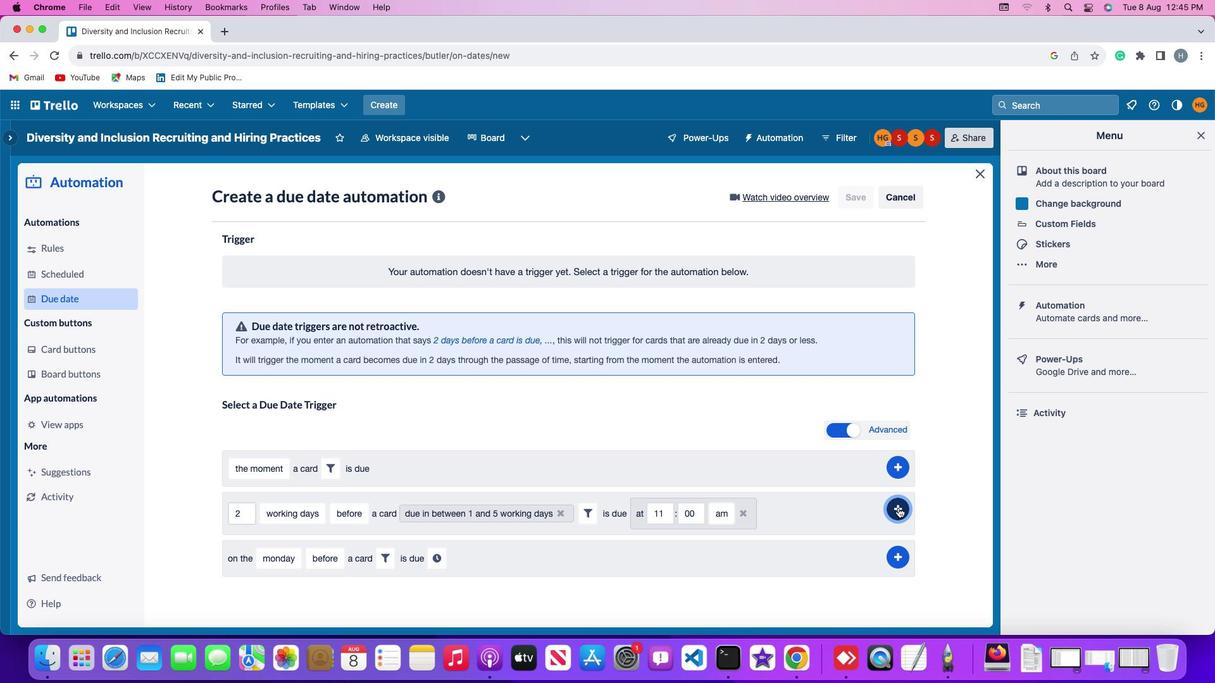 
Action: Mouse moved to (970, 371)
Screenshot: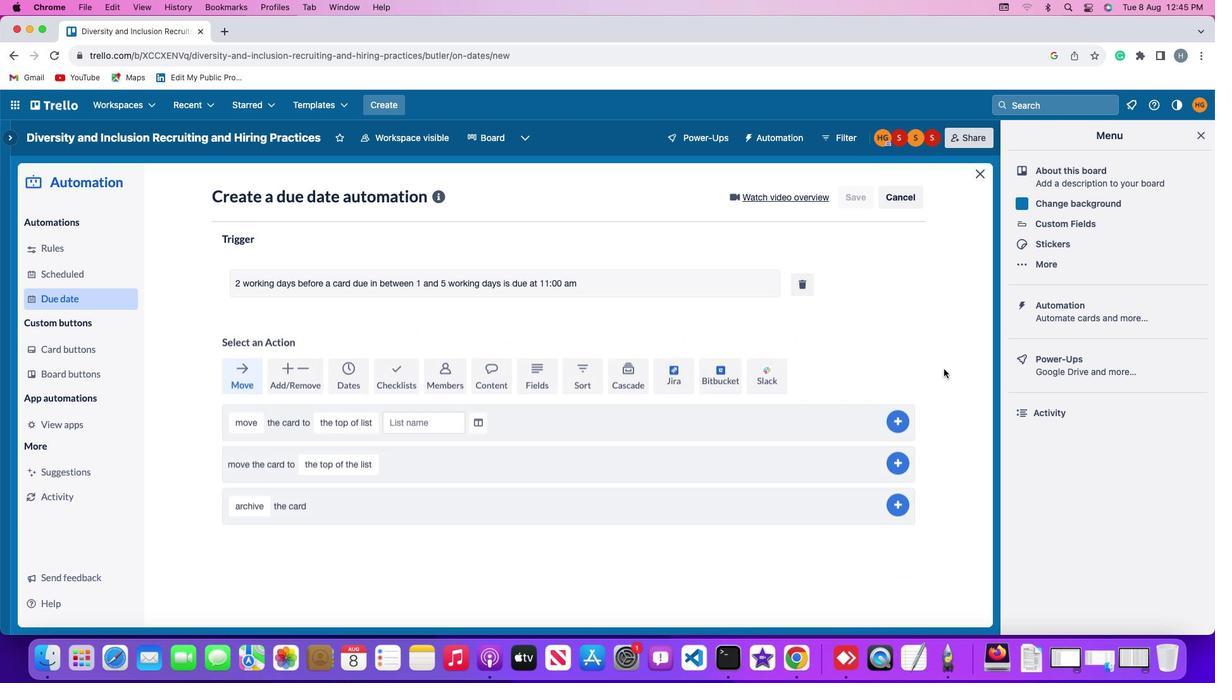 
